 Task: Find connections with filter location Manjhanpur with filter topic #lawenforcementwith filter profile language German with filter current company PNC Infratech Ltd. with filter school Tata STRIVE with filter industry Retail Art Dealers with filter service category Life Insurance with filter keywords title Barista
Action: Mouse moved to (523, 73)
Screenshot: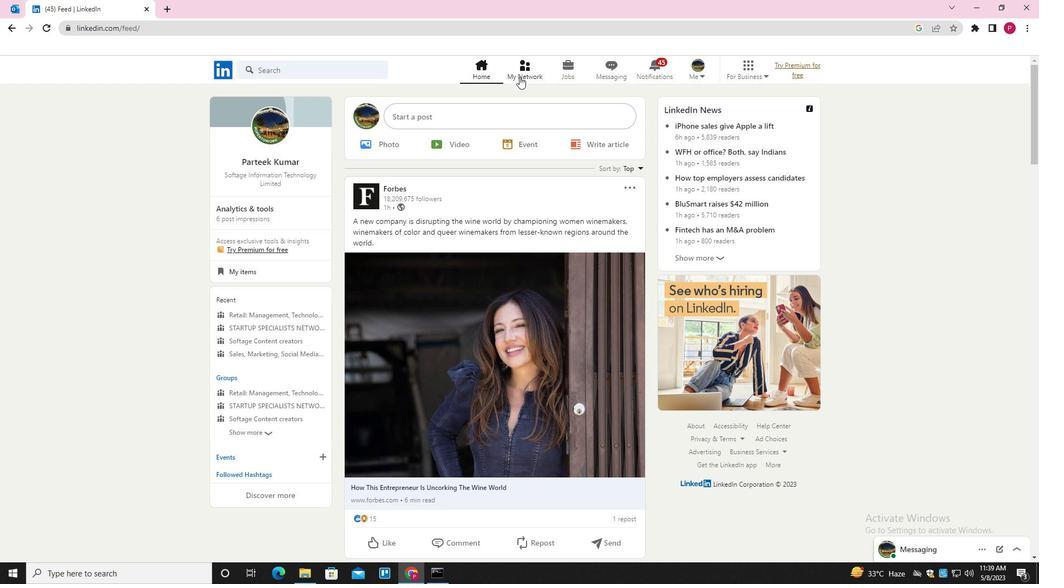 
Action: Mouse pressed left at (523, 73)
Screenshot: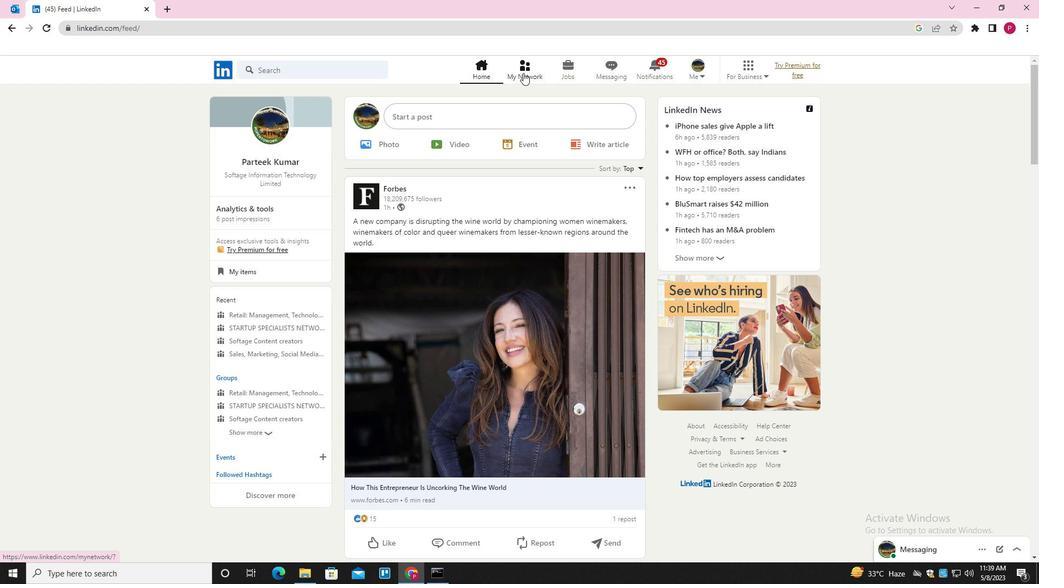 
Action: Mouse moved to (336, 130)
Screenshot: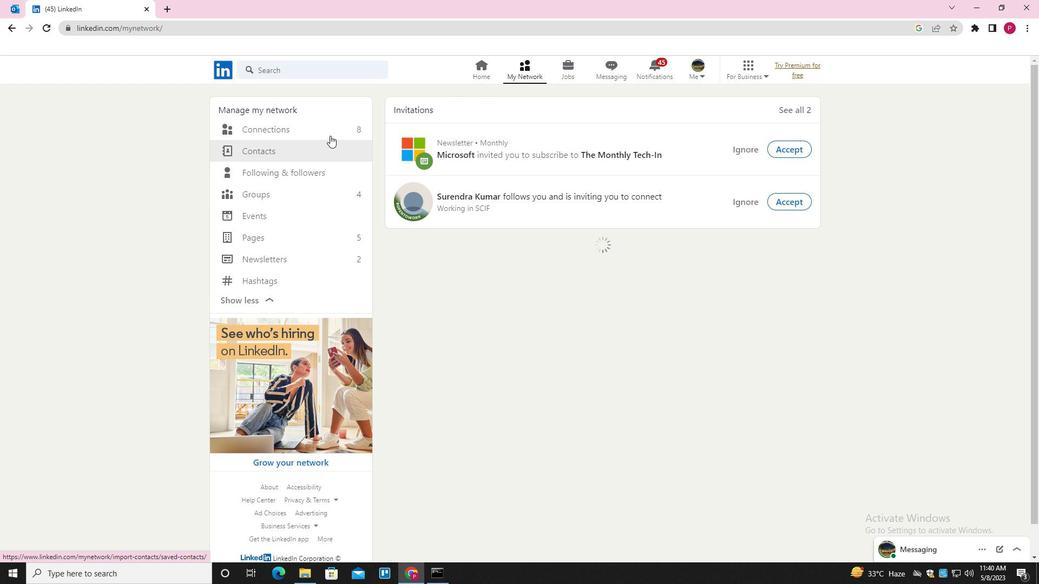 
Action: Mouse pressed left at (336, 130)
Screenshot: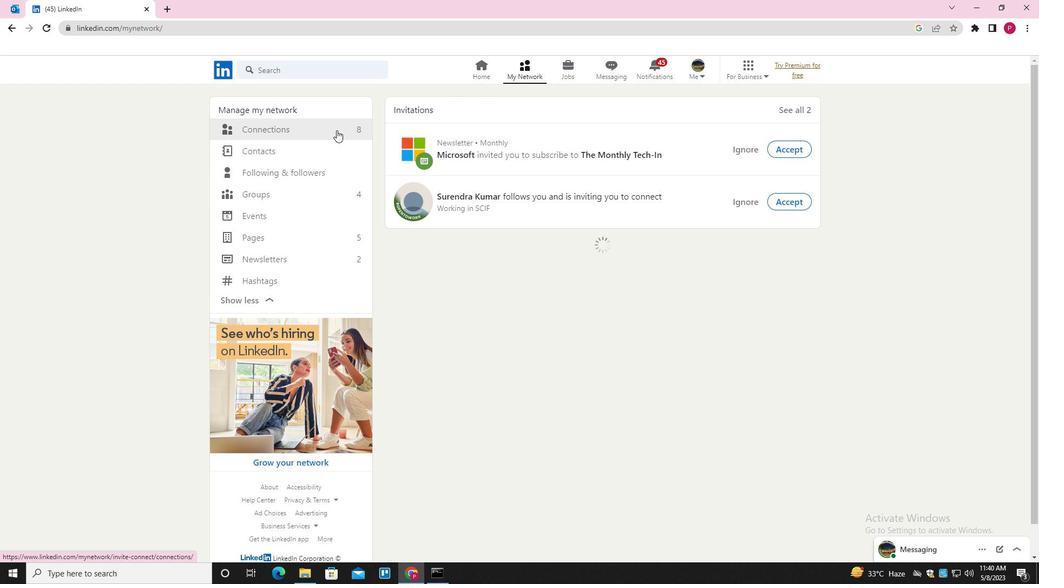 
Action: Mouse moved to (608, 130)
Screenshot: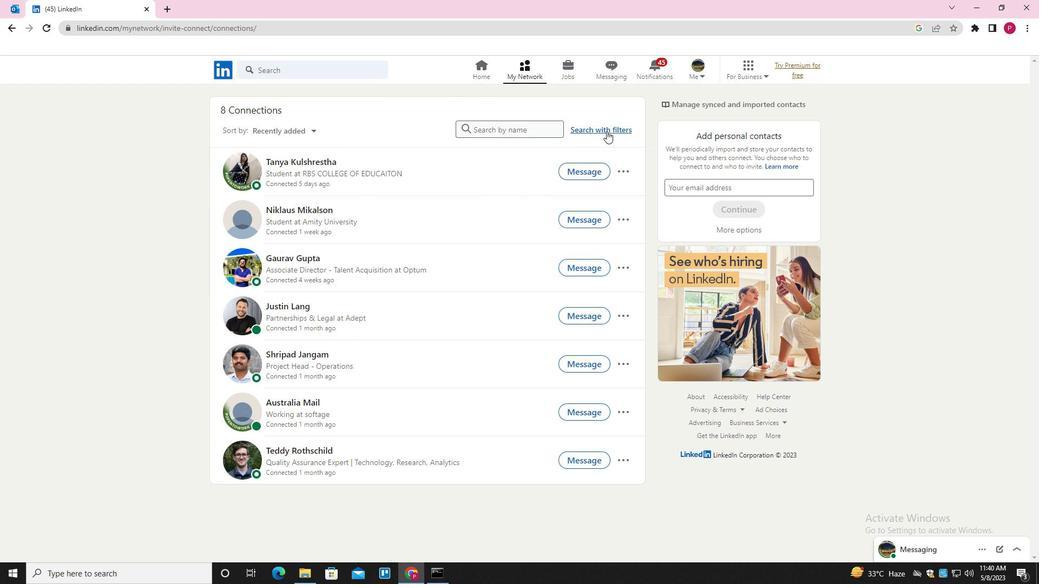 
Action: Mouse pressed left at (608, 130)
Screenshot: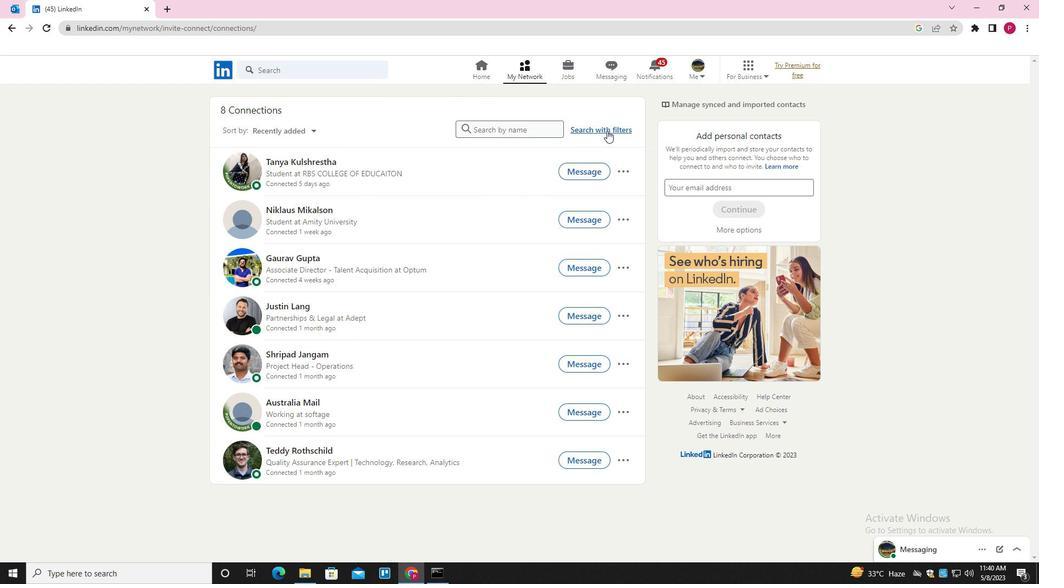 
Action: Mouse moved to (552, 101)
Screenshot: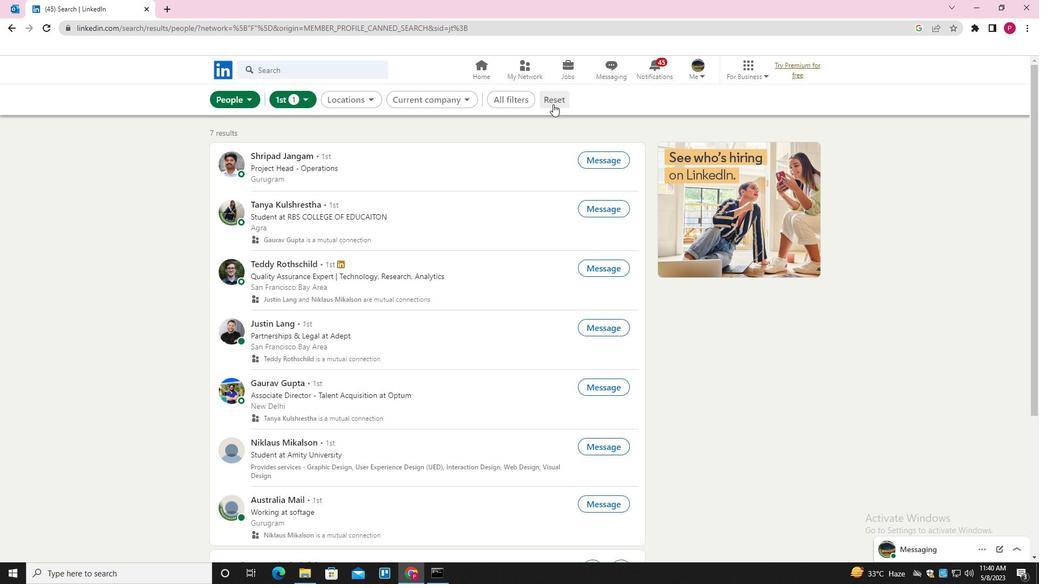 
Action: Mouse pressed left at (552, 101)
Screenshot: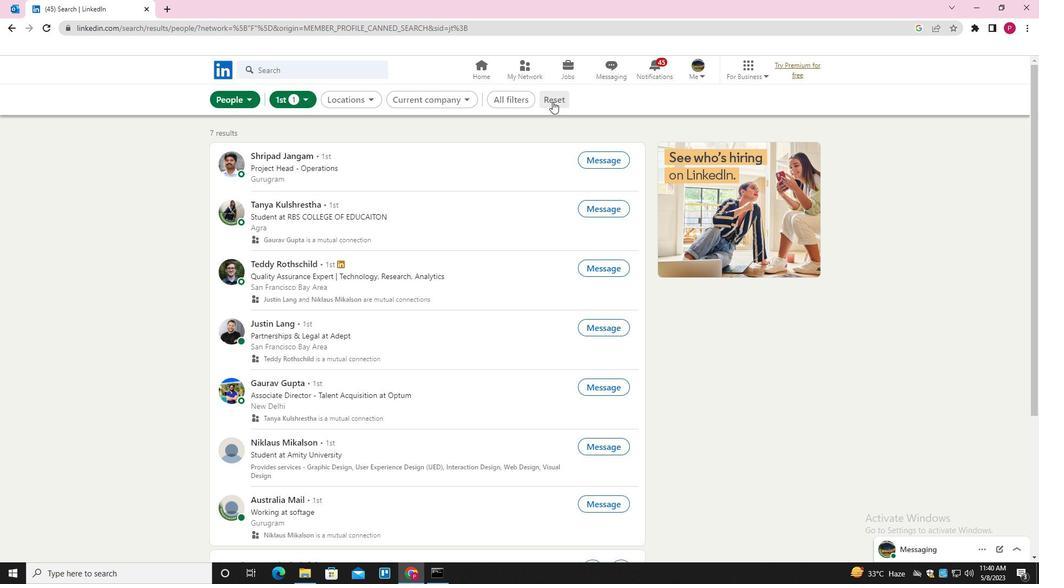 
Action: Mouse moved to (542, 102)
Screenshot: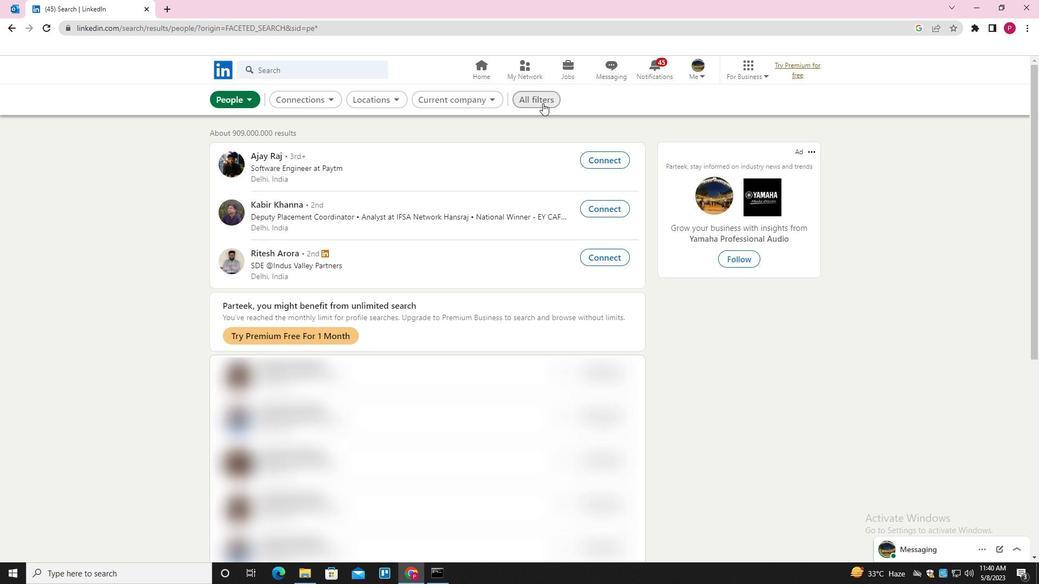
Action: Mouse pressed left at (542, 102)
Screenshot: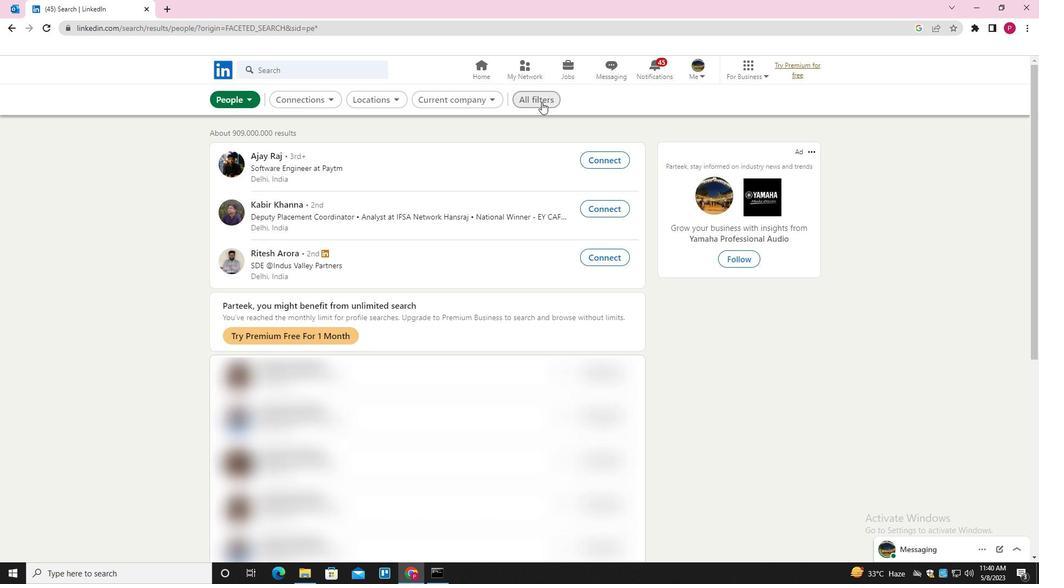 
Action: Mouse moved to (860, 233)
Screenshot: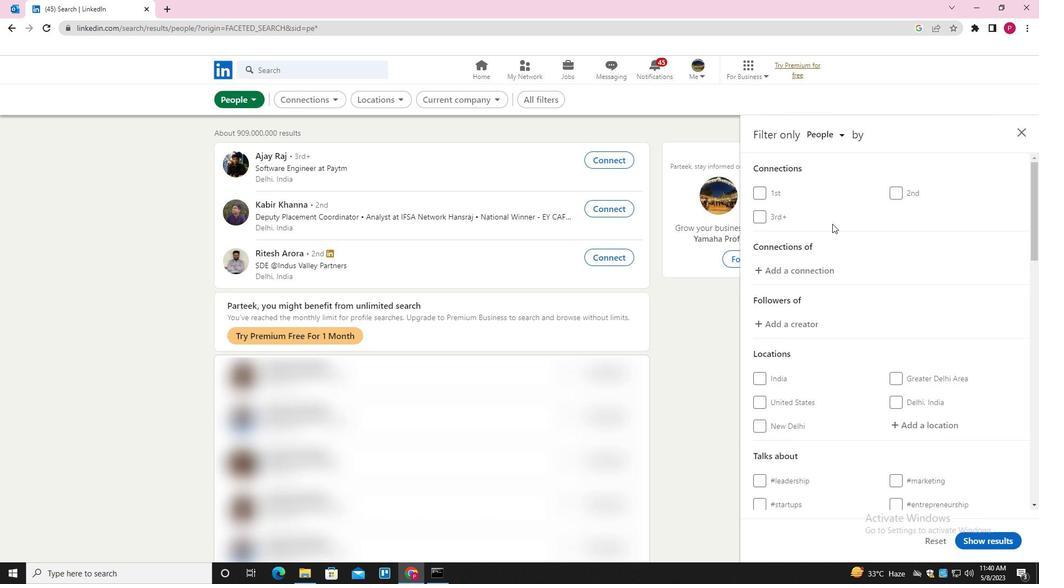 
Action: Mouse scrolled (860, 233) with delta (0, 0)
Screenshot: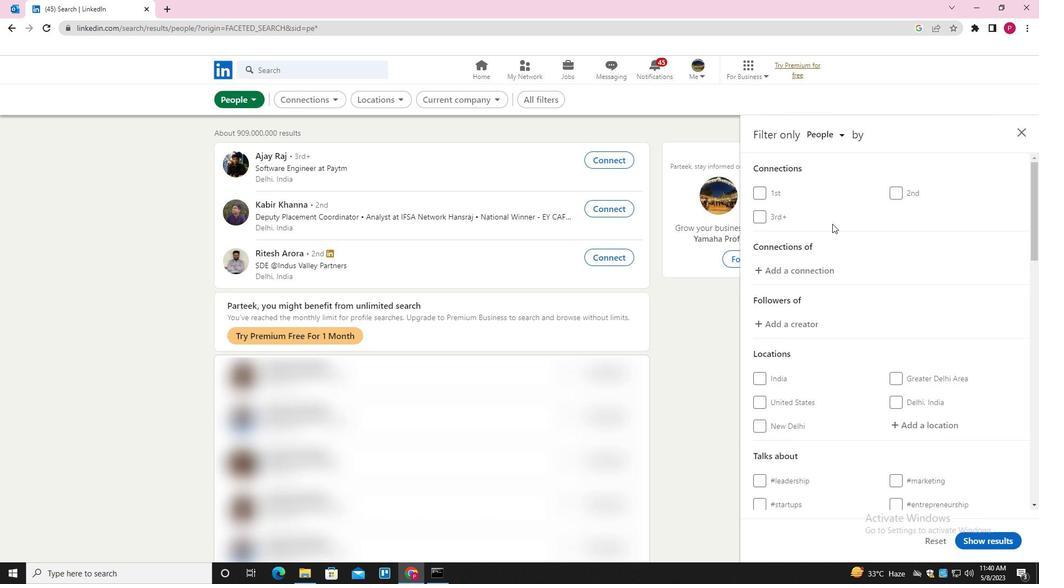 
Action: Mouse moved to (861, 233)
Screenshot: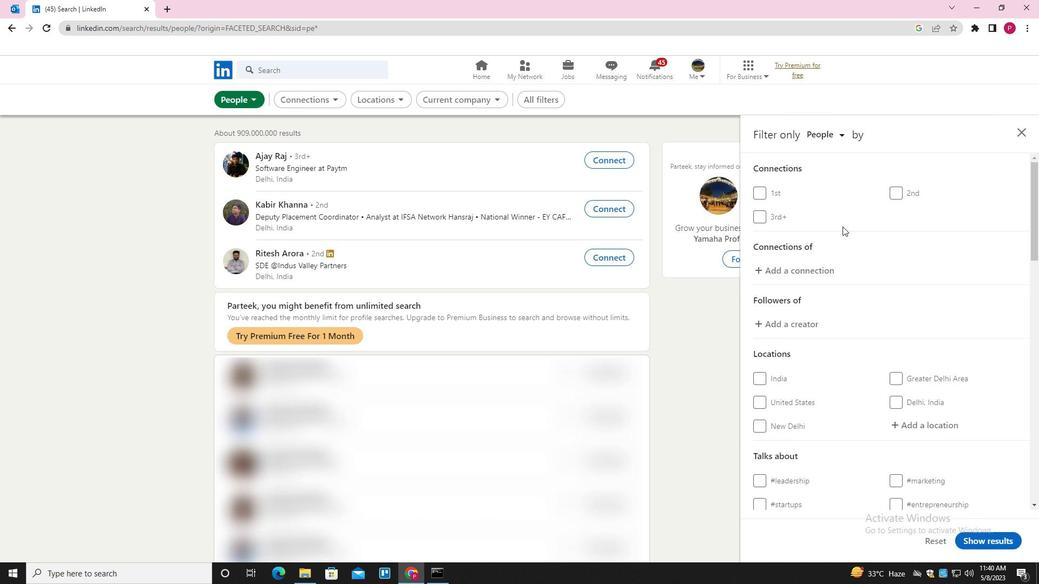 
Action: Mouse scrolled (861, 233) with delta (0, 0)
Screenshot: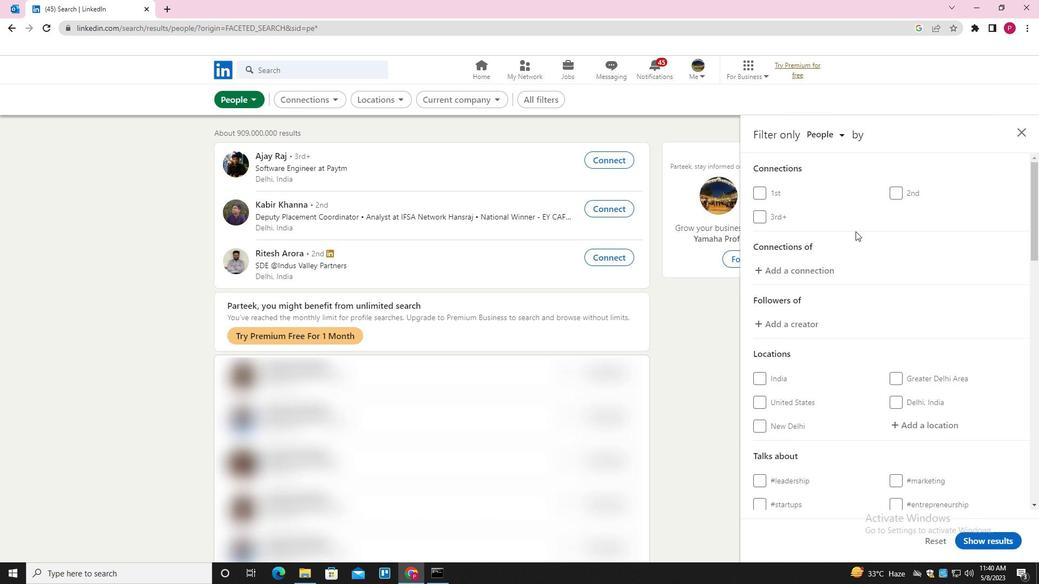 
Action: Mouse moved to (935, 315)
Screenshot: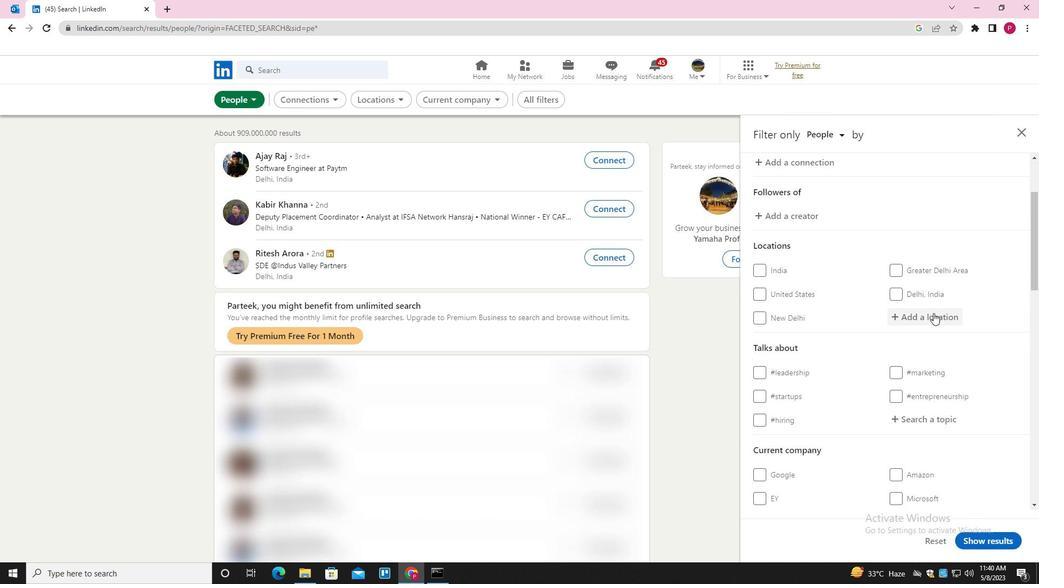 
Action: Mouse pressed left at (935, 315)
Screenshot: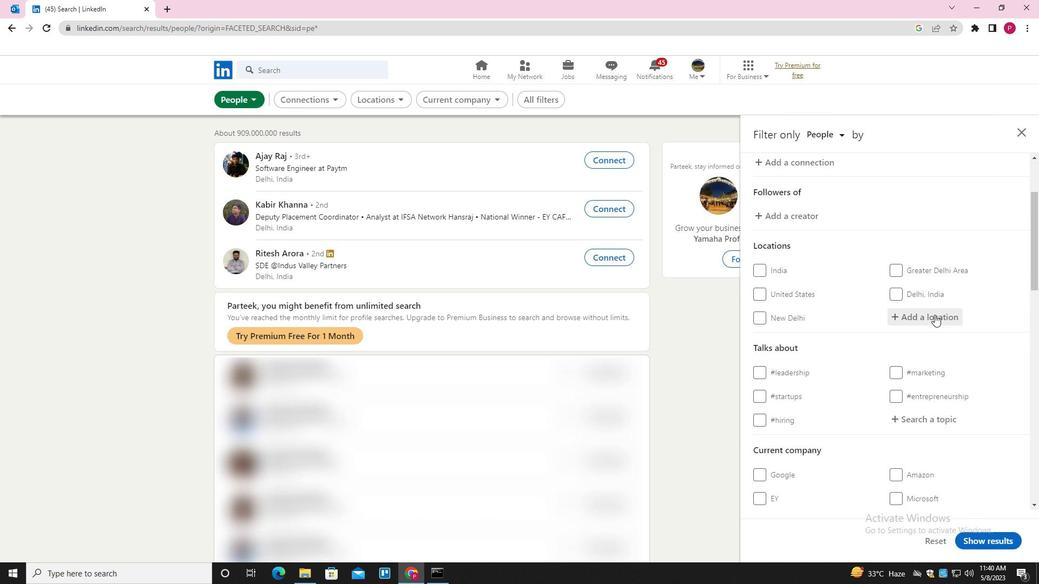 
Action: Key pressed <Key.shift>M
Screenshot: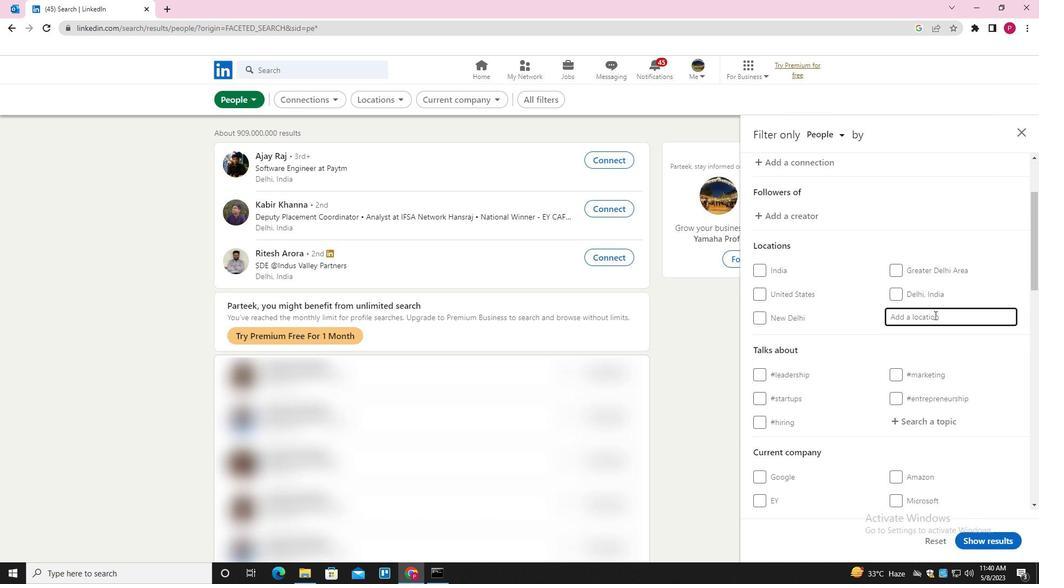 
Action: Mouse moved to (895, 341)
Screenshot: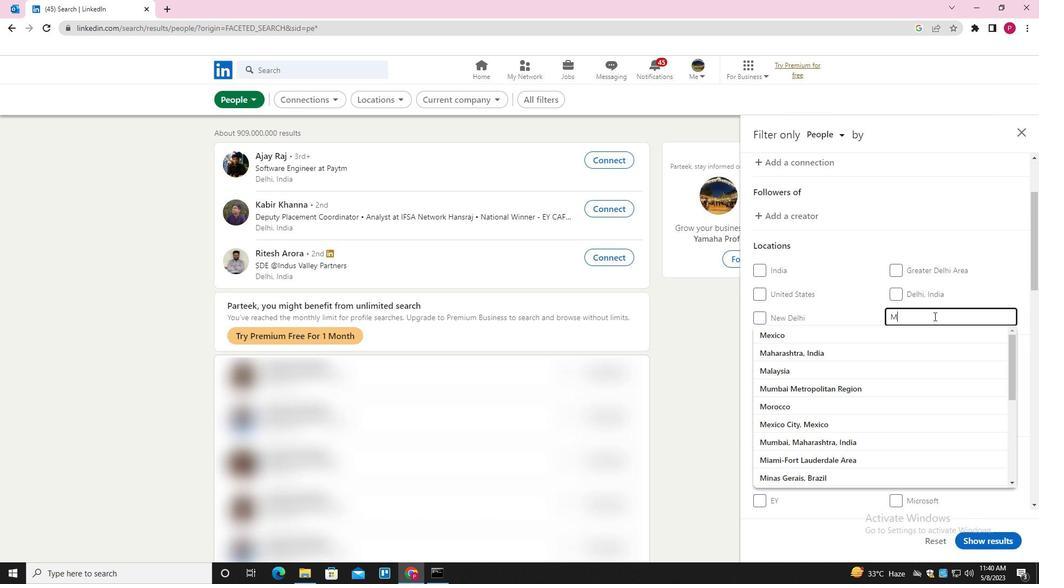 
Action: Key pressed ANJHANPUR<Key.down><Key.enter>
Screenshot: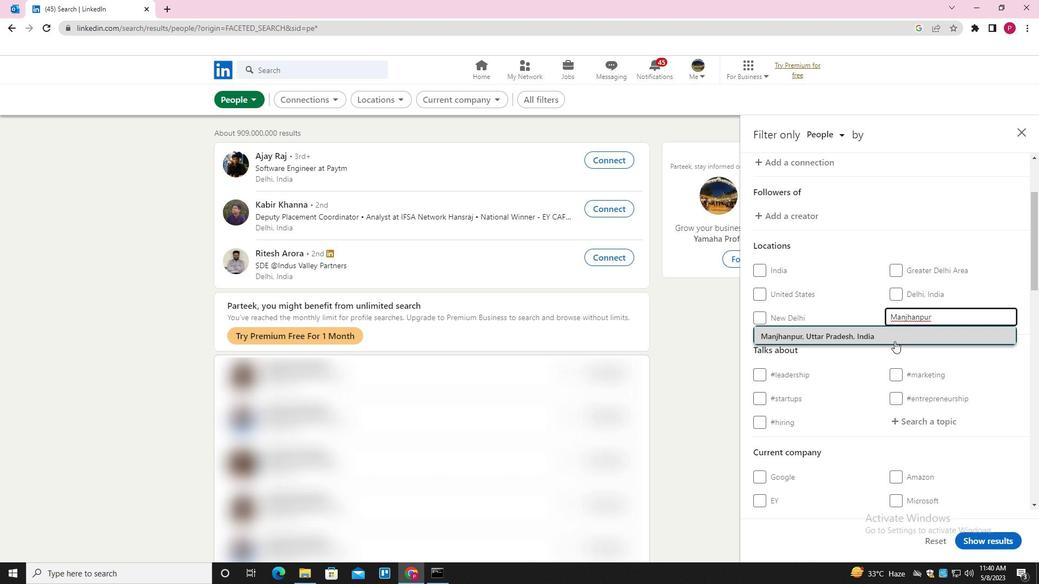 
Action: Mouse moved to (859, 364)
Screenshot: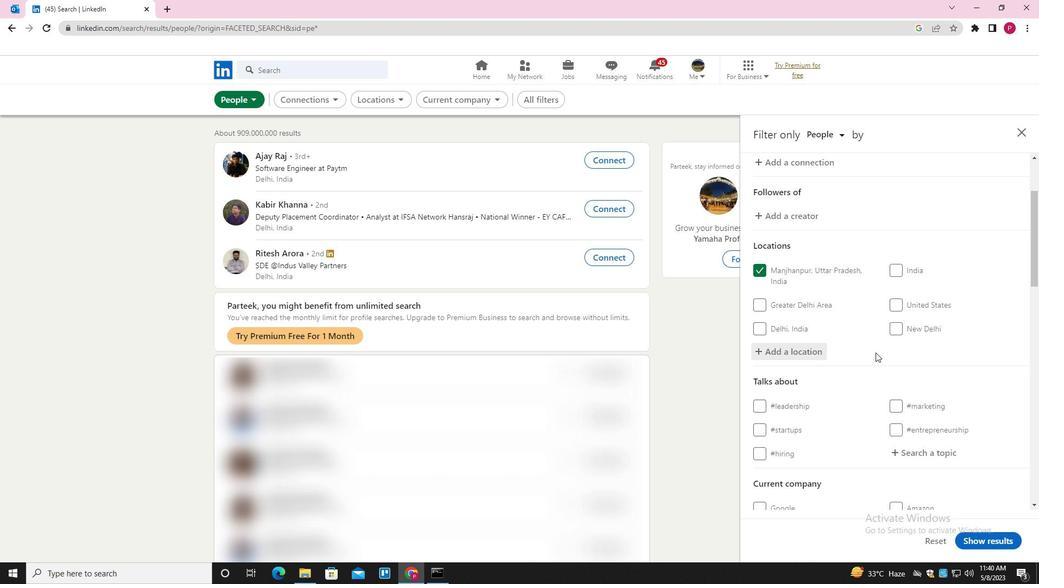
Action: Mouse scrolled (859, 363) with delta (0, 0)
Screenshot: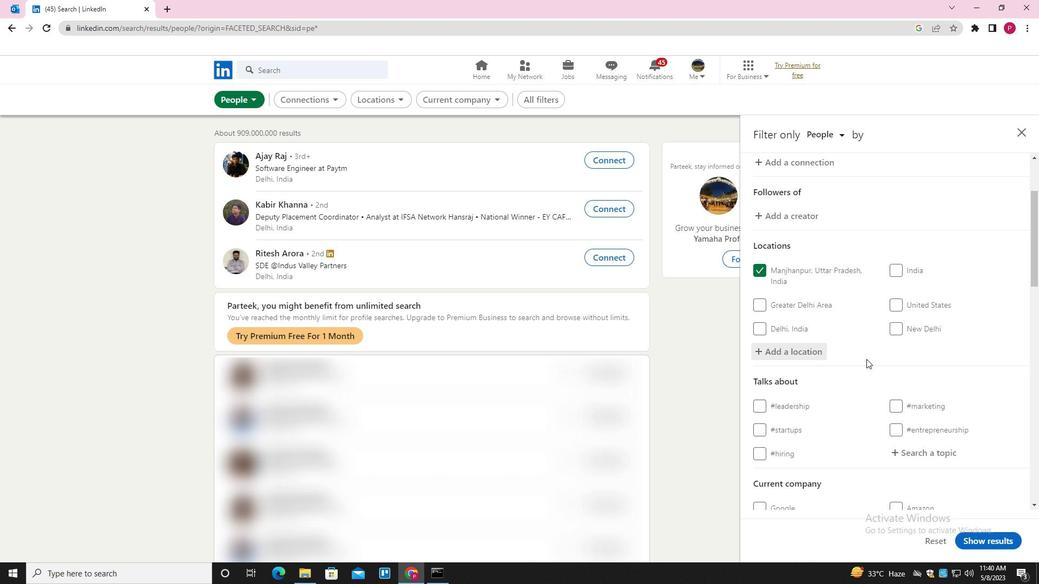 
Action: Mouse scrolled (859, 363) with delta (0, 0)
Screenshot: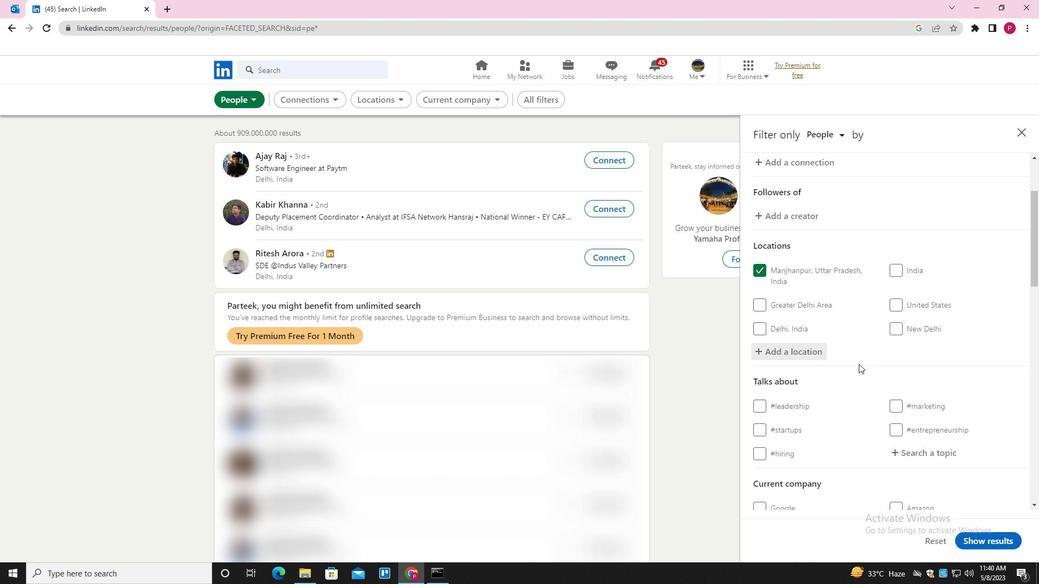 
Action: Mouse scrolled (859, 363) with delta (0, 0)
Screenshot: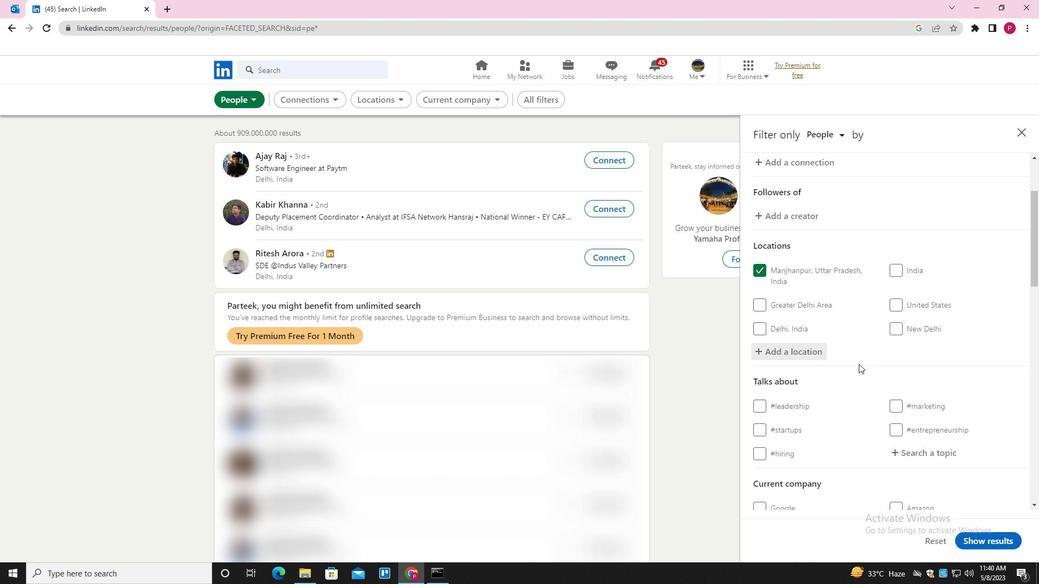 
Action: Mouse moved to (914, 293)
Screenshot: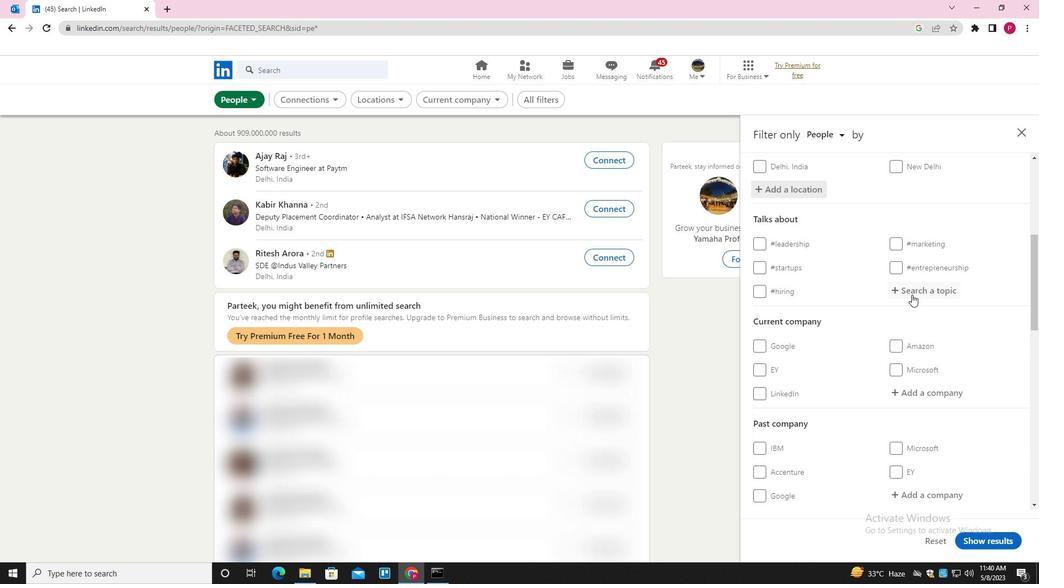 
Action: Mouse pressed left at (914, 293)
Screenshot: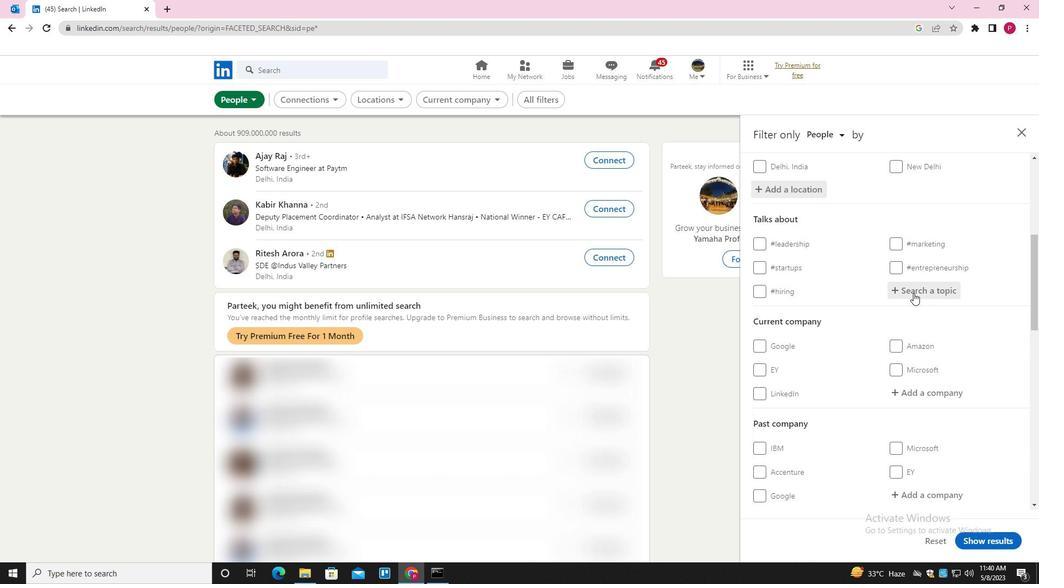 
Action: Mouse moved to (888, 310)
Screenshot: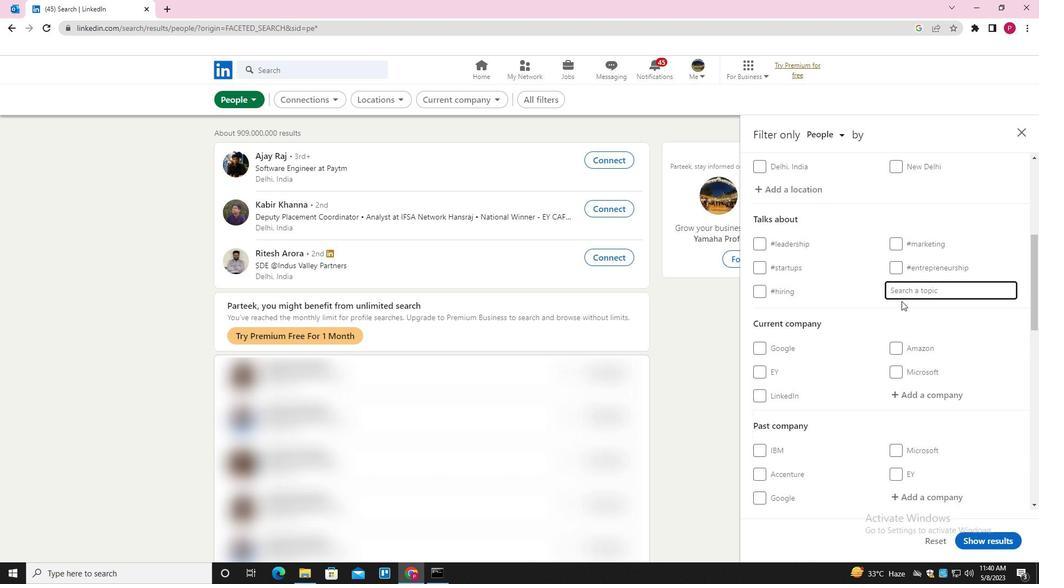 
Action: Key pressed LAWENFORCEMENT<Key.down><Key.enter>
Screenshot: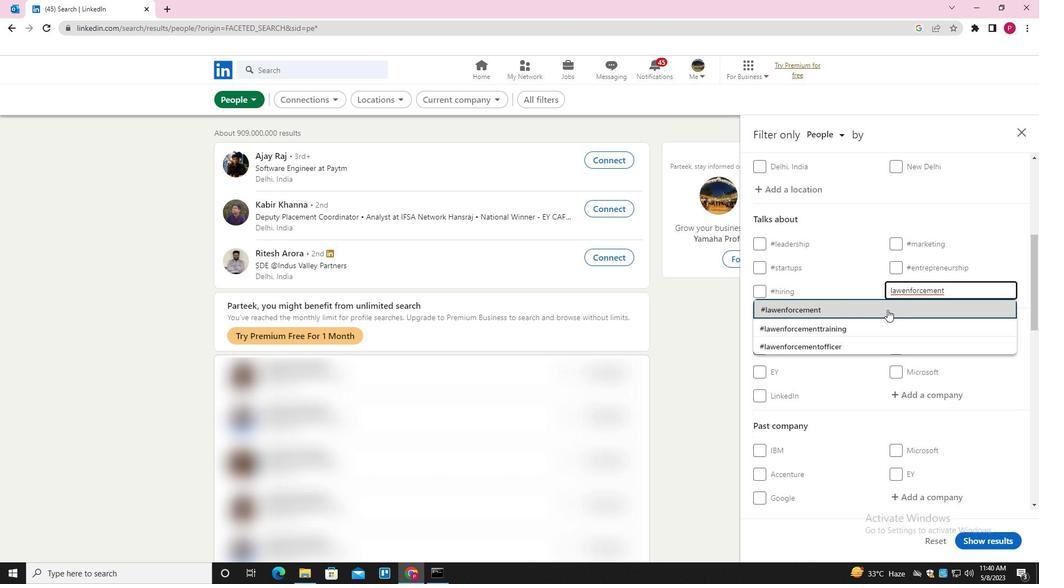 
Action: Mouse moved to (805, 362)
Screenshot: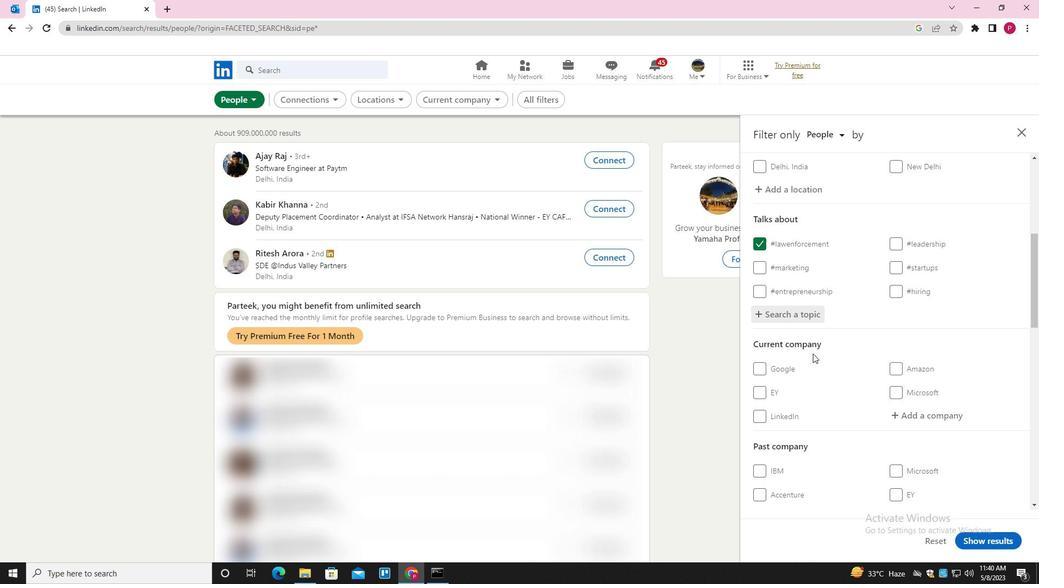 
Action: Mouse scrolled (805, 361) with delta (0, 0)
Screenshot: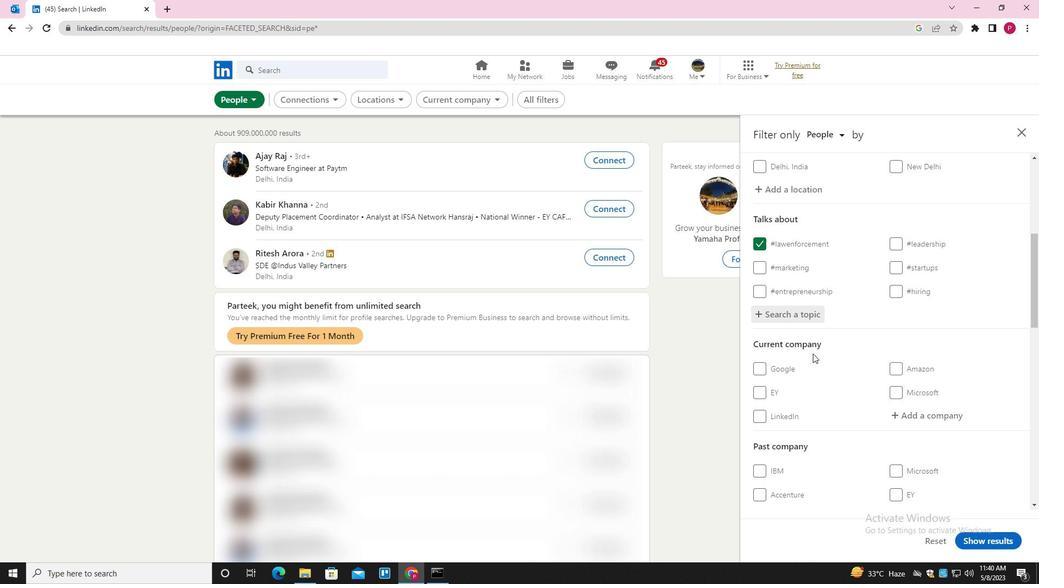 
Action: Mouse scrolled (805, 361) with delta (0, 0)
Screenshot: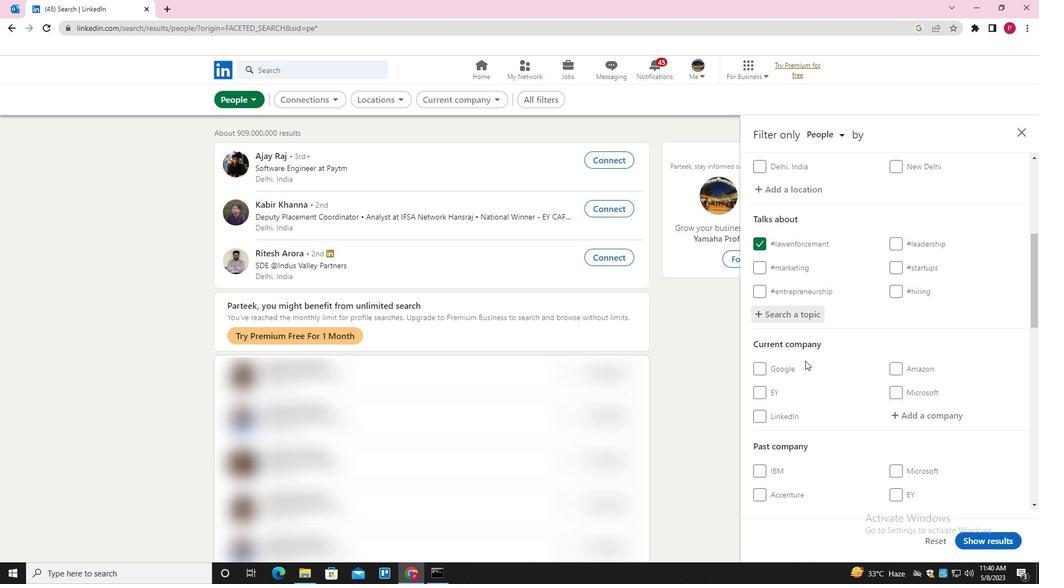 
Action: Mouse scrolled (805, 361) with delta (0, 0)
Screenshot: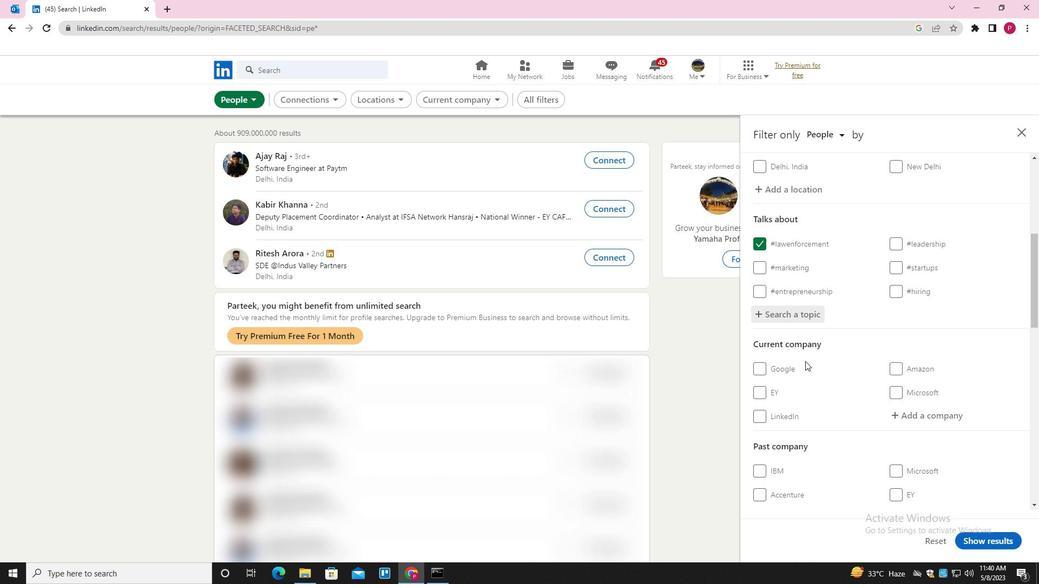 
Action: Mouse scrolled (805, 361) with delta (0, 0)
Screenshot: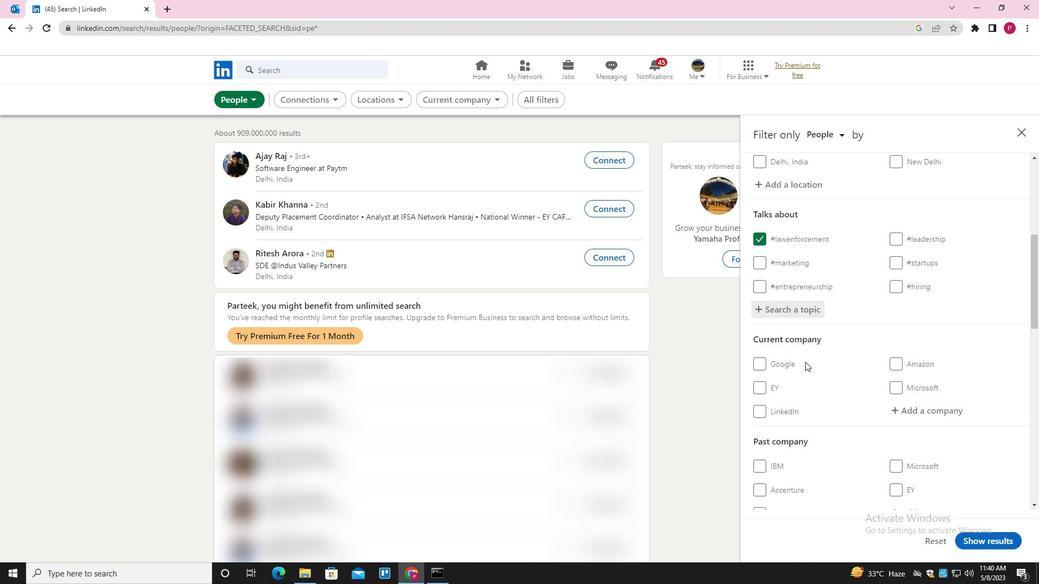 
Action: Mouse scrolled (805, 361) with delta (0, 0)
Screenshot: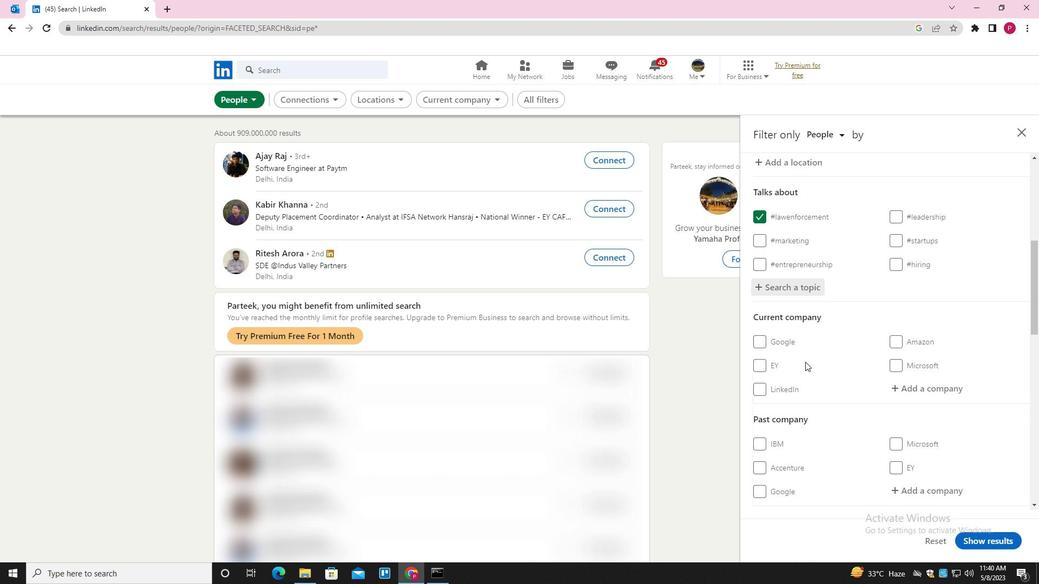 
Action: Mouse moved to (818, 344)
Screenshot: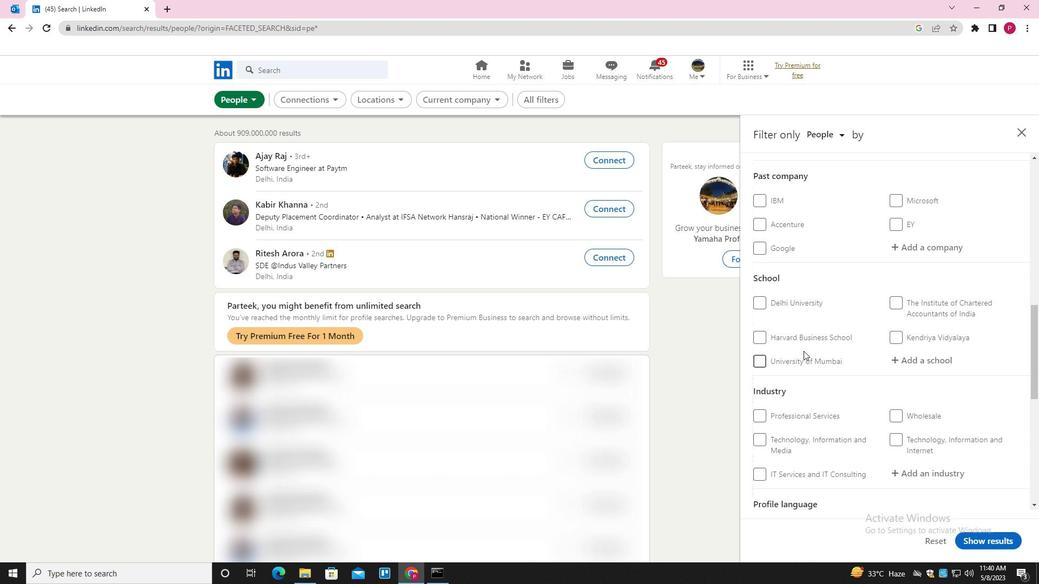 
Action: Mouse scrolled (818, 344) with delta (0, 0)
Screenshot: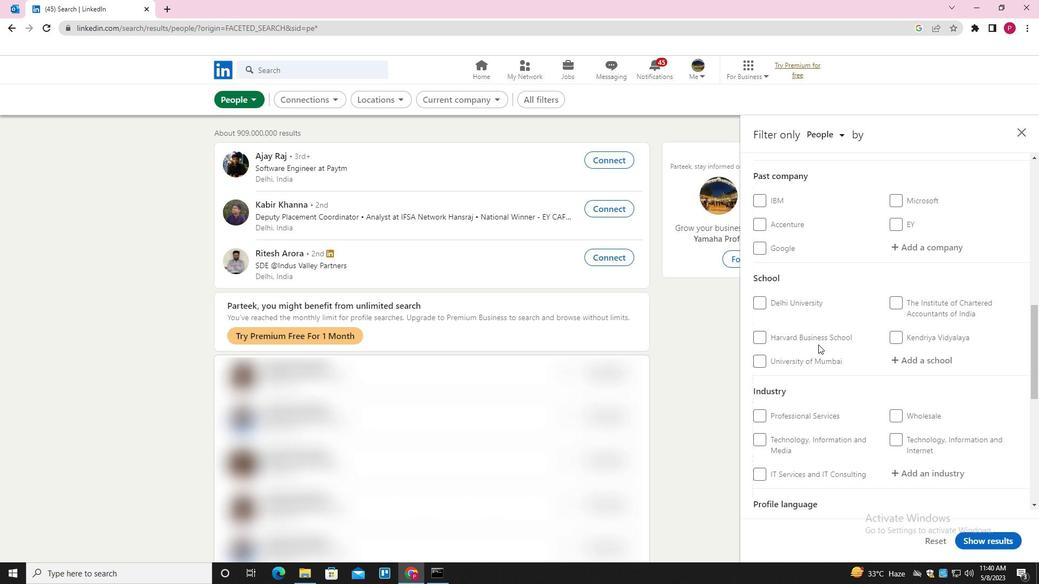 
Action: Mouse scrolled (818, 344) with delta (0, 0)
Screenshot: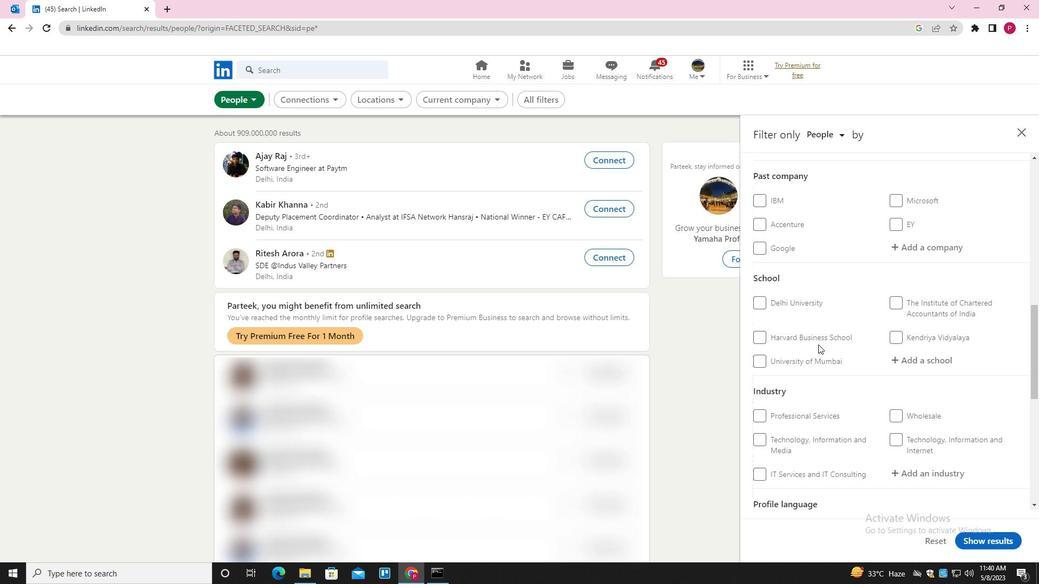 
Action: Mouse scrolled (818, 344) with delta (0, 0)
Screenshot: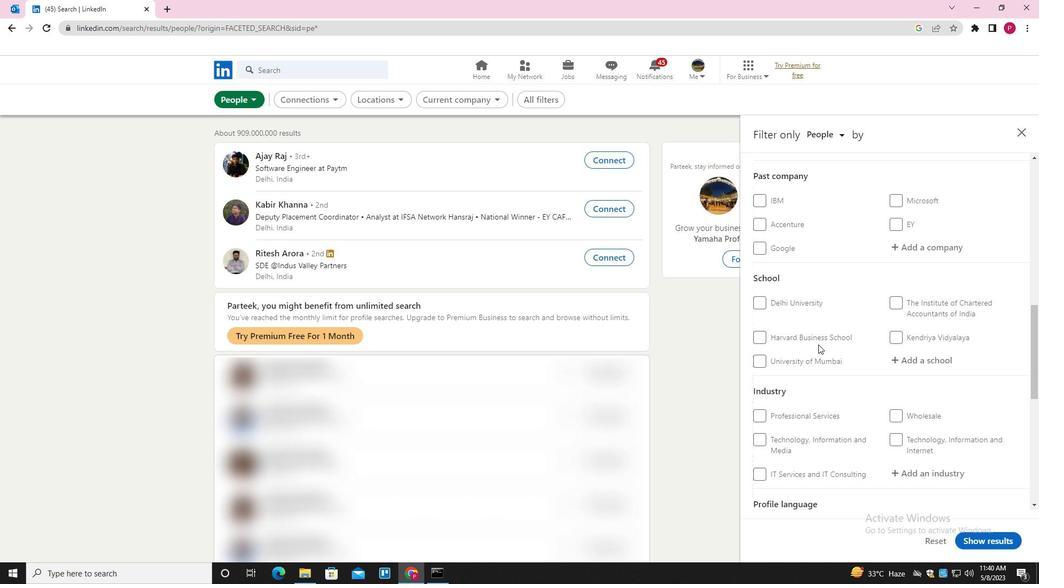 
Action: Mouse scrolled (818, 344) with delta (0, 0)
Screenshot: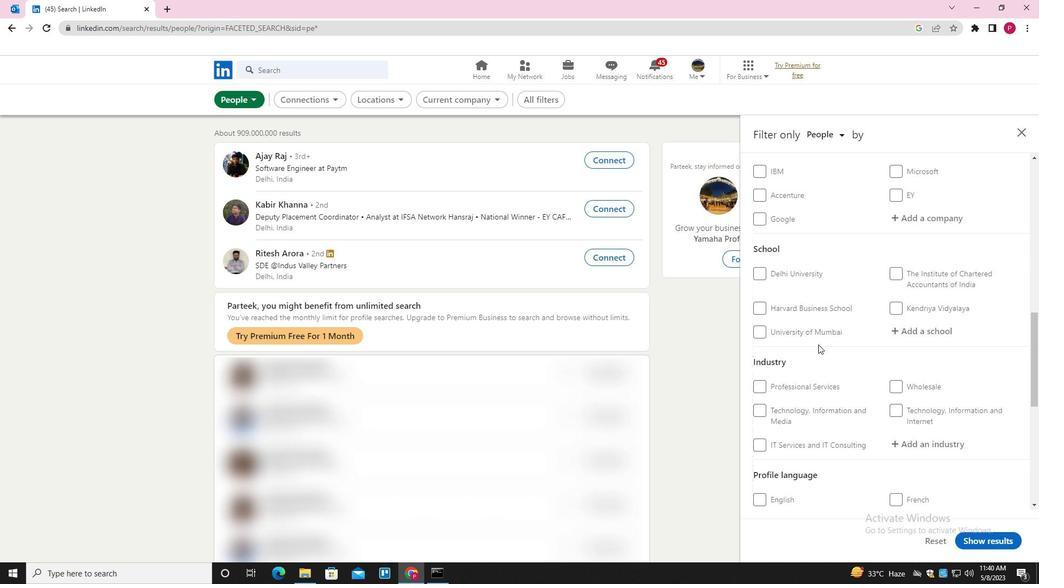 
Action: Mouse scrolled (818, 344) with delta (0, 0)
Screenshot: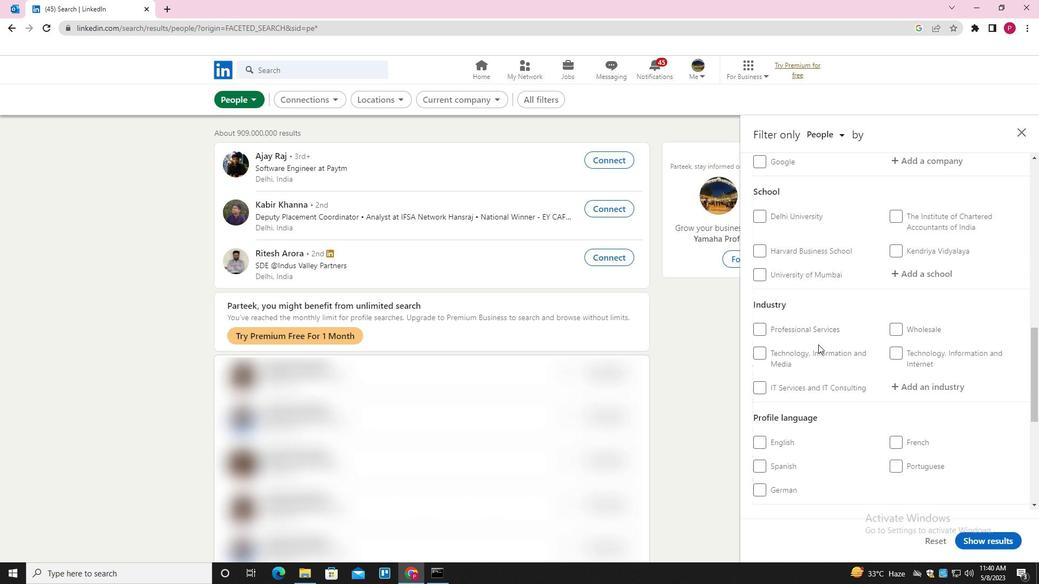 
Action: Mouse moved to (777, 308)
Screenshot: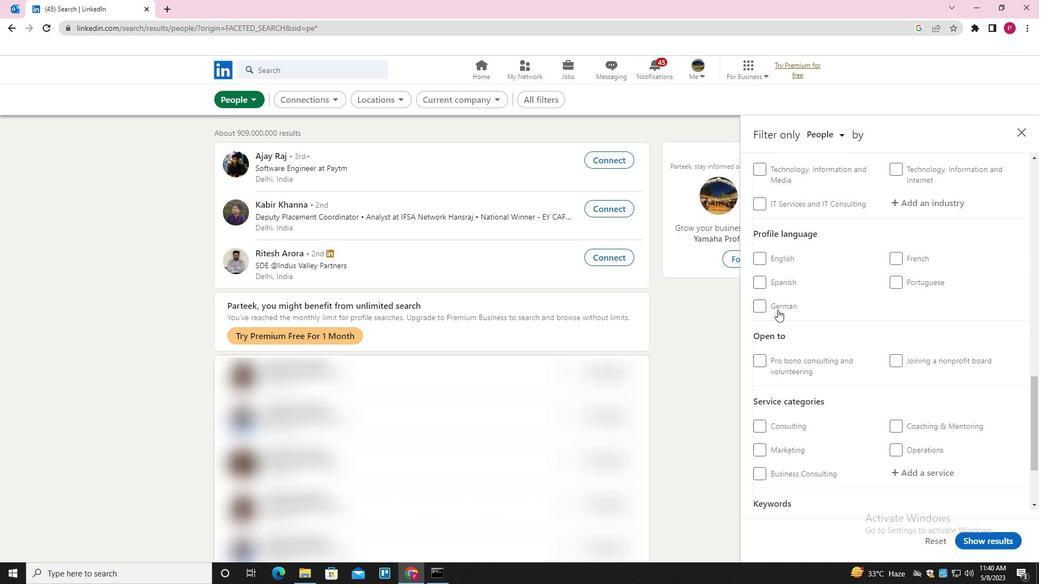 
Action: Mouse pressed left at (777, 308)
Screenshot: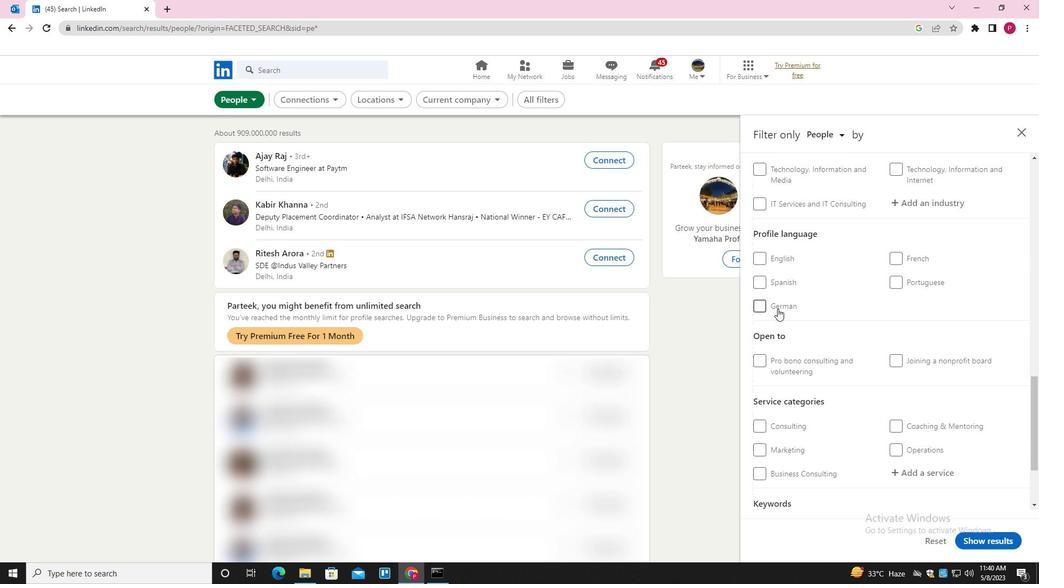 
Action: Mouse moved to (810, 327)
Screenshot: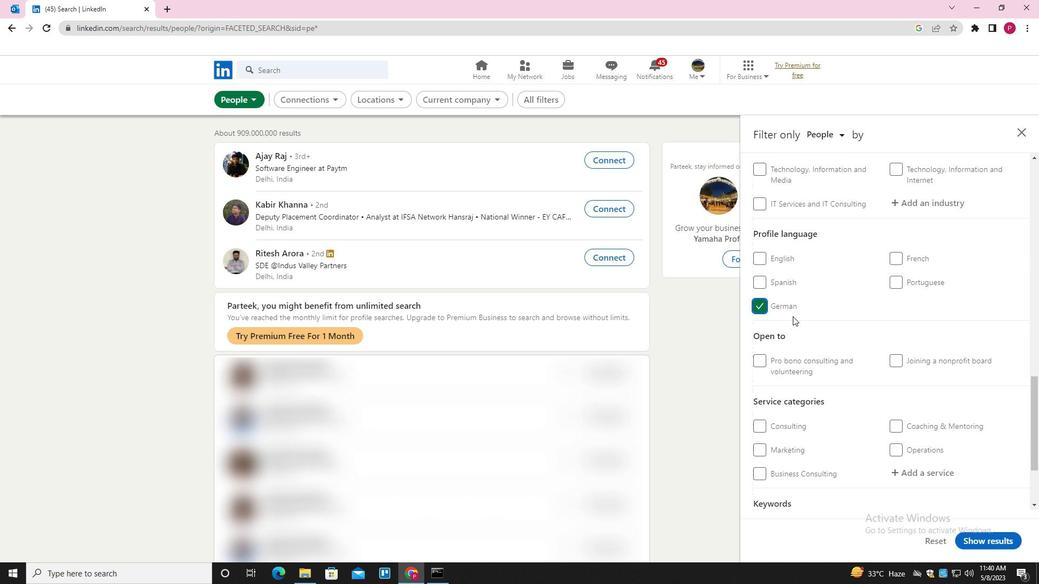 
Action: Mouse scrolled (810, 327) with delta (0, 0)
Screenshot: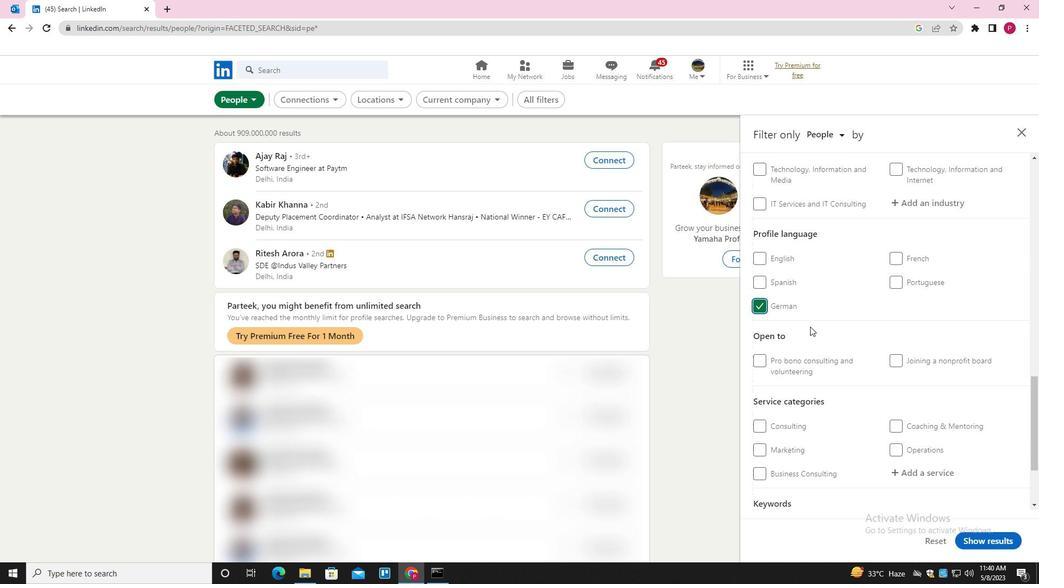 
Action: Mouse scrolled (810, 327) with delta (0, 0)
Screenshot: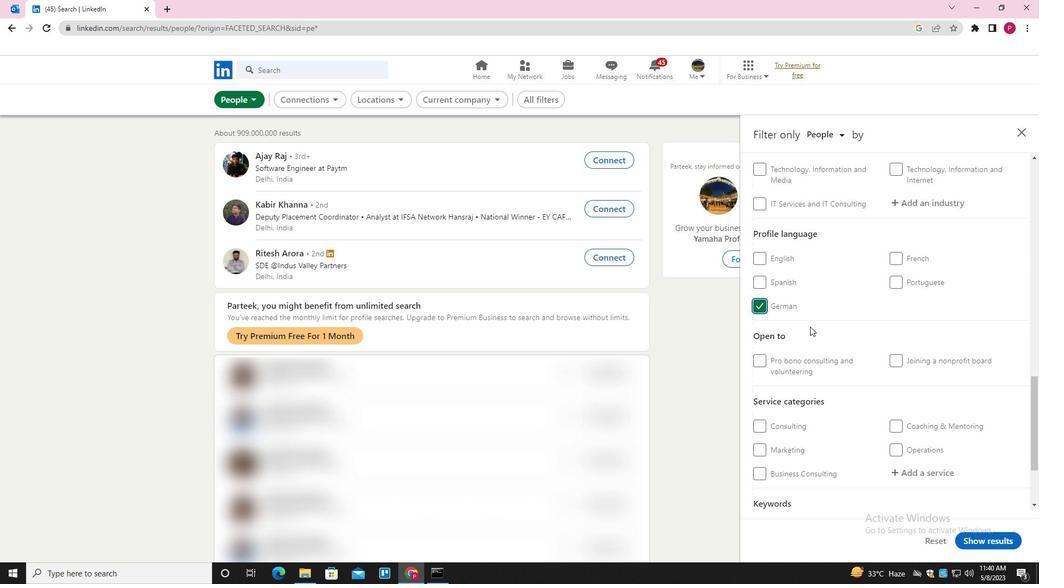 
Action: Mouse scrolled (810, 327) with delta (0, 0)
Screenshot: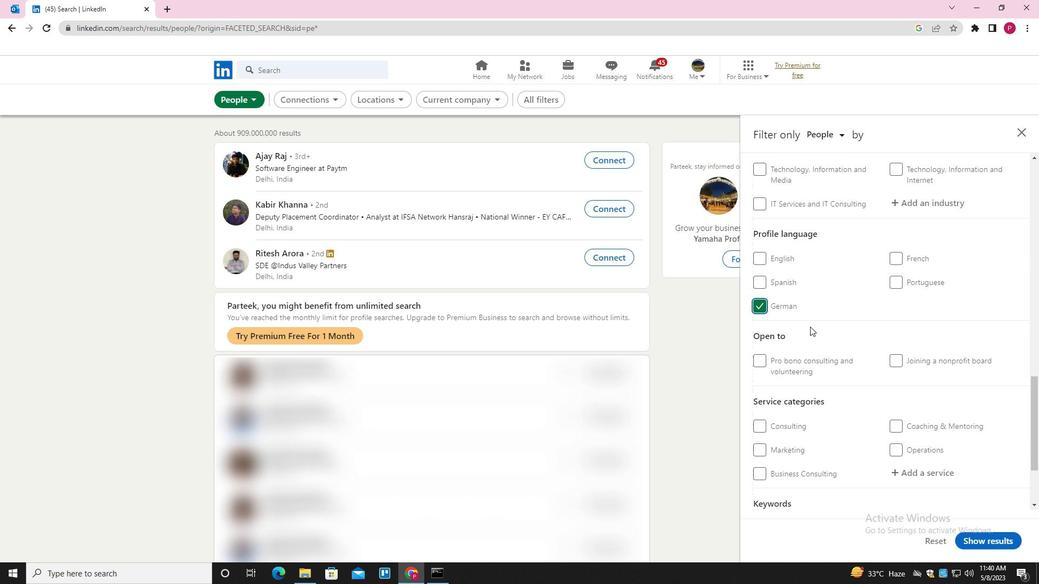 
Action: Mouse scrolled (810, 327) with delta (0, 0)
Screenshot: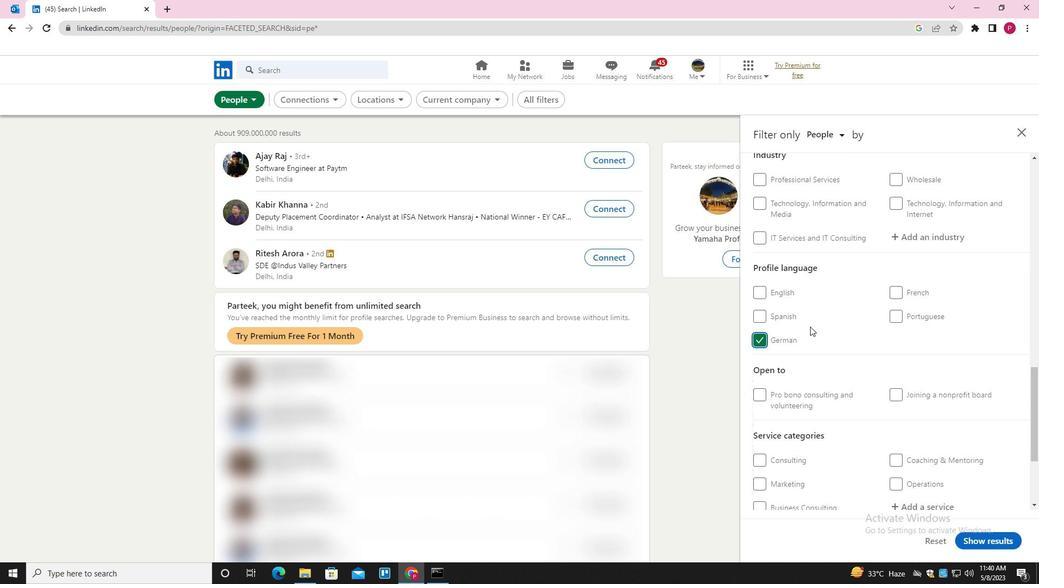 
Action: Mouse scrolled (810, 327) with delta (0, 0)
Screenshot: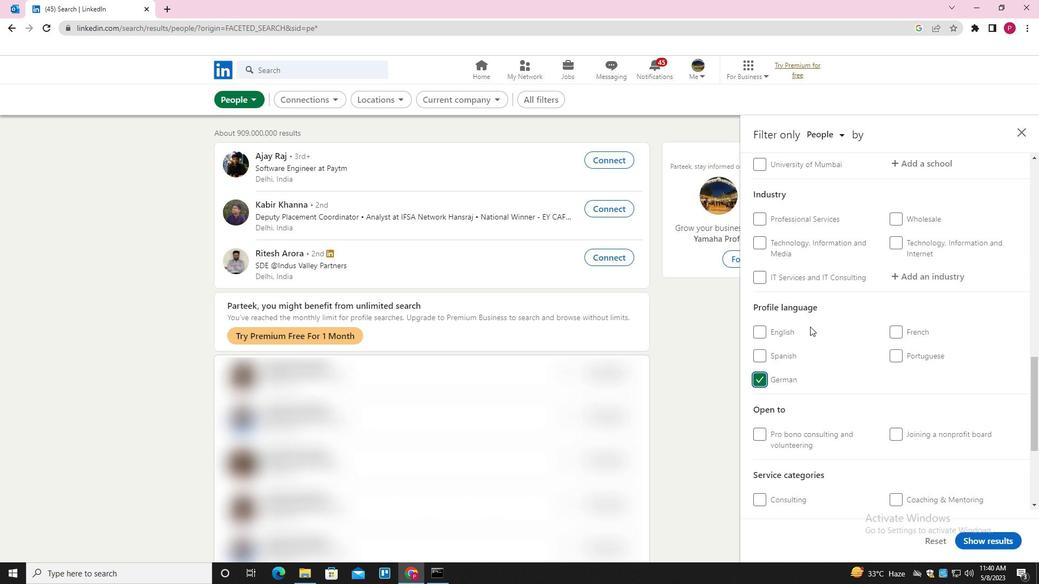 
Action: Mouse scrolled (810, 327) with delta (0, 0)
Screenshot: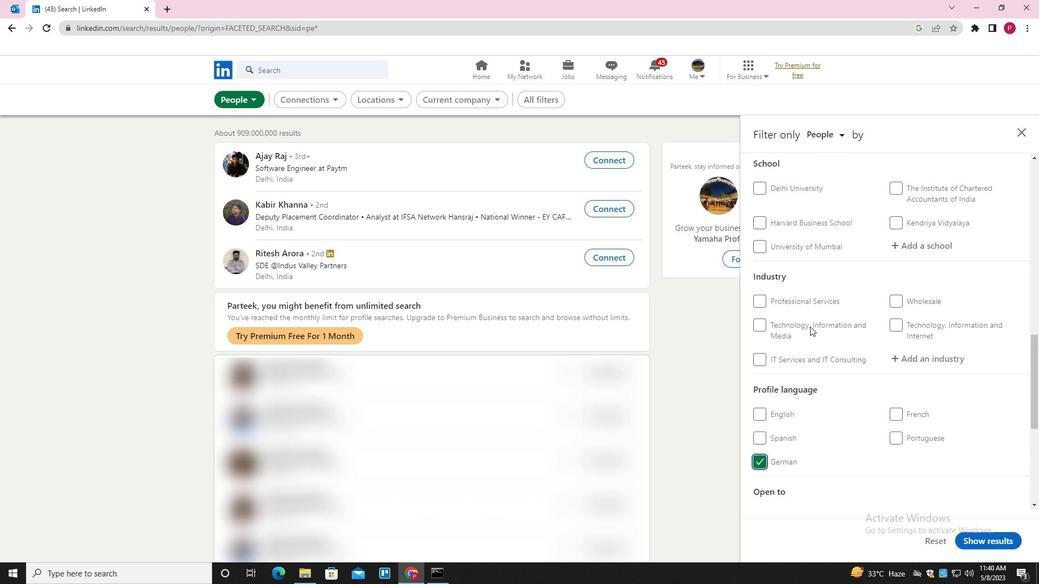 
Action: Mouse scrolled (810, 327) with delta (0, 0)
Screenshot: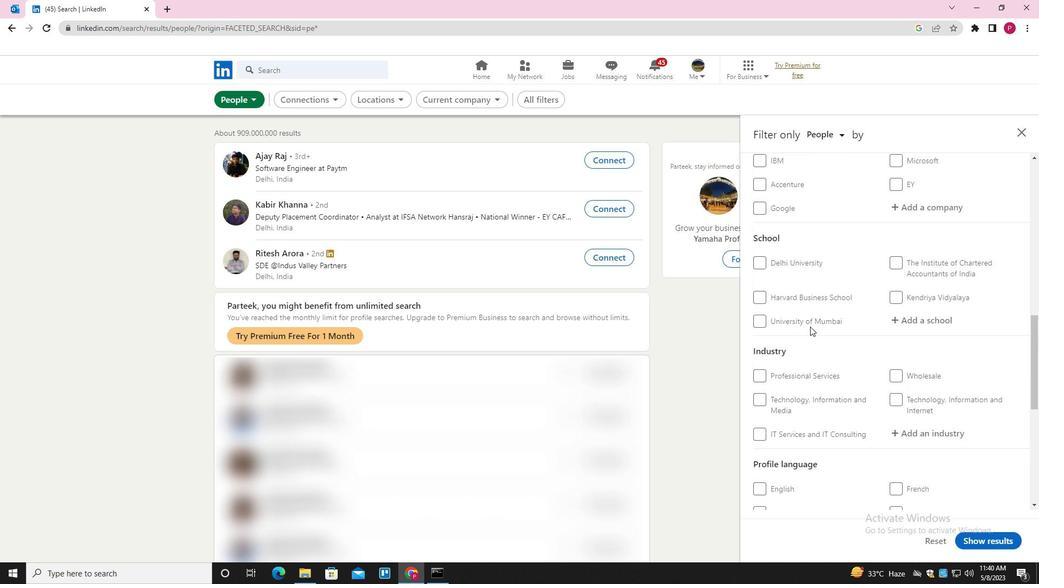 
Action: Mouse moved to (903, 256)
Screenshot: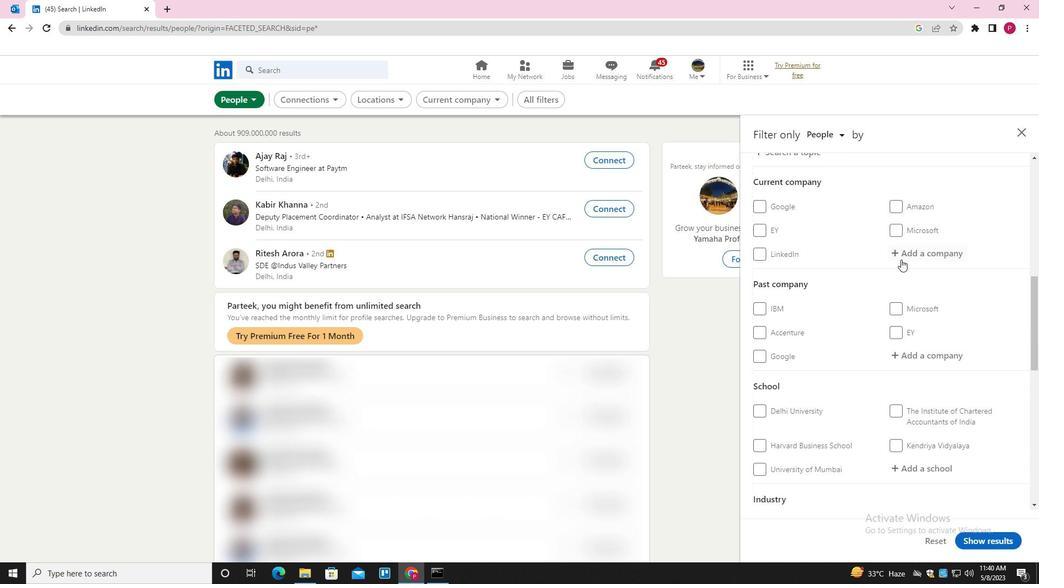 
Action: Mouse pressed left at (903, 256)
Screenshot: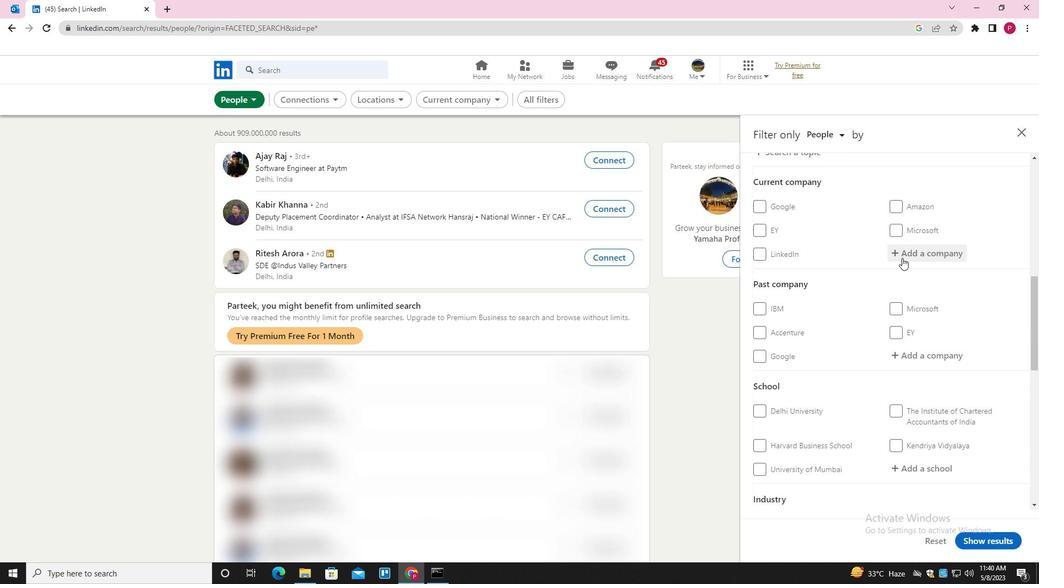 
Action: Mouse moved to (891, 263)
Screenshot: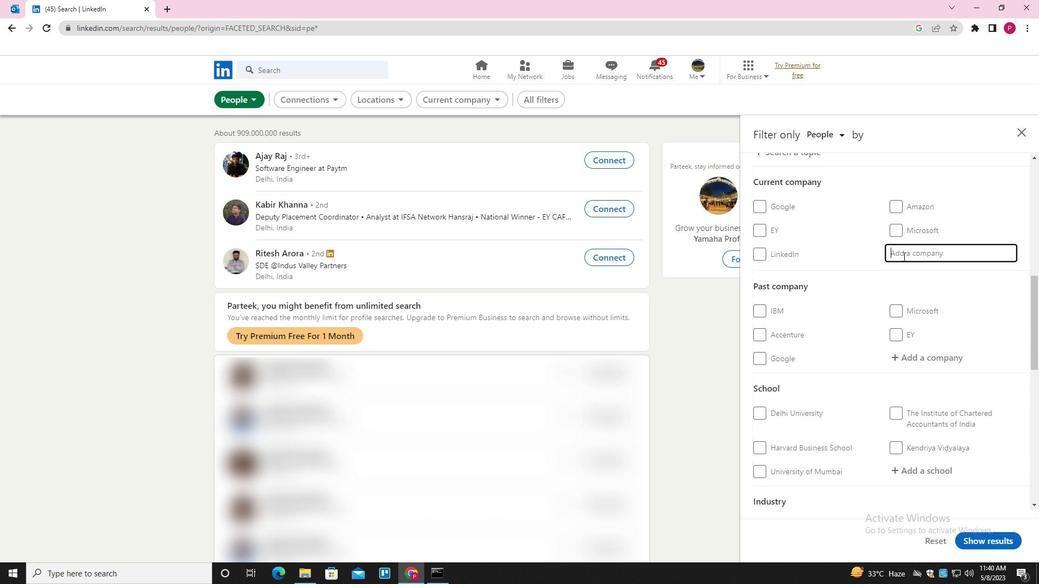 
Action: Key pressed <Key.shift>PNC<Key.space><Key.shift><Key.shift><Key.shift><Key.shift>INFRATECH<Key.space><Key.down><Key.enter>
Screenshot: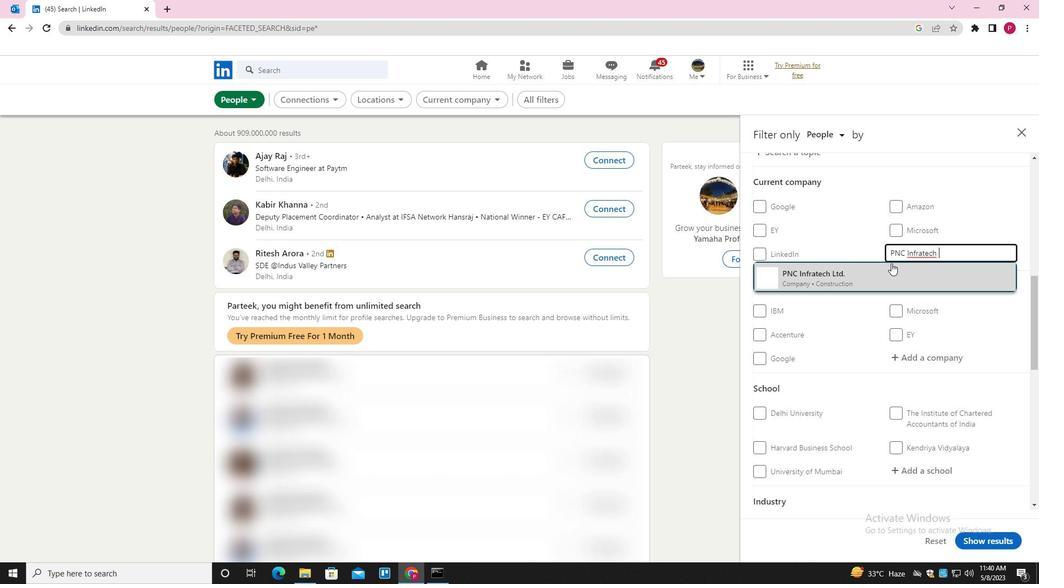 
Action: Mouse moved to (849, 291)
Screenshot: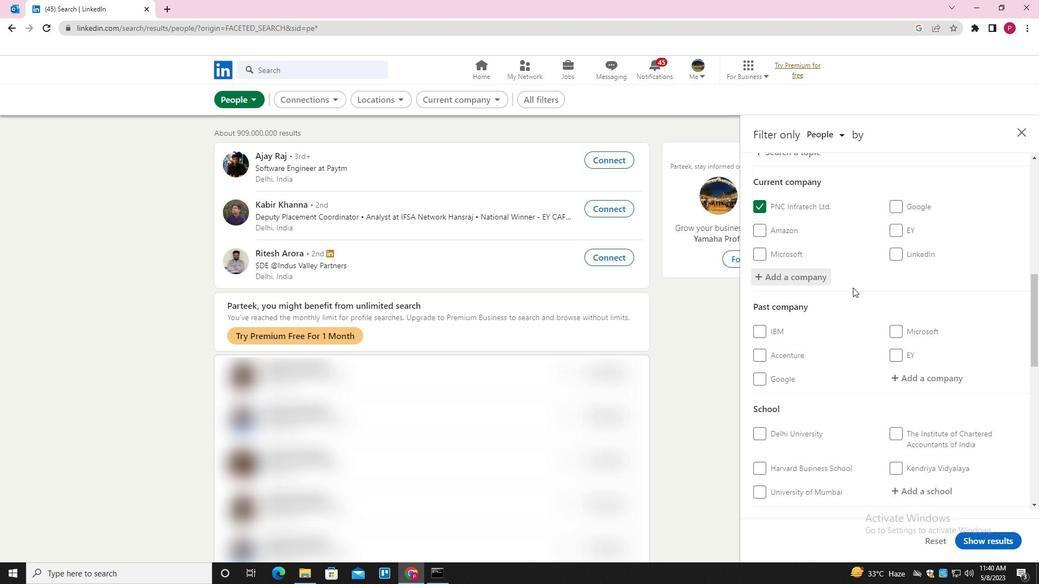 
Action: Mouse scrolled (849, 291) with delta (0, 0)
Screenshot: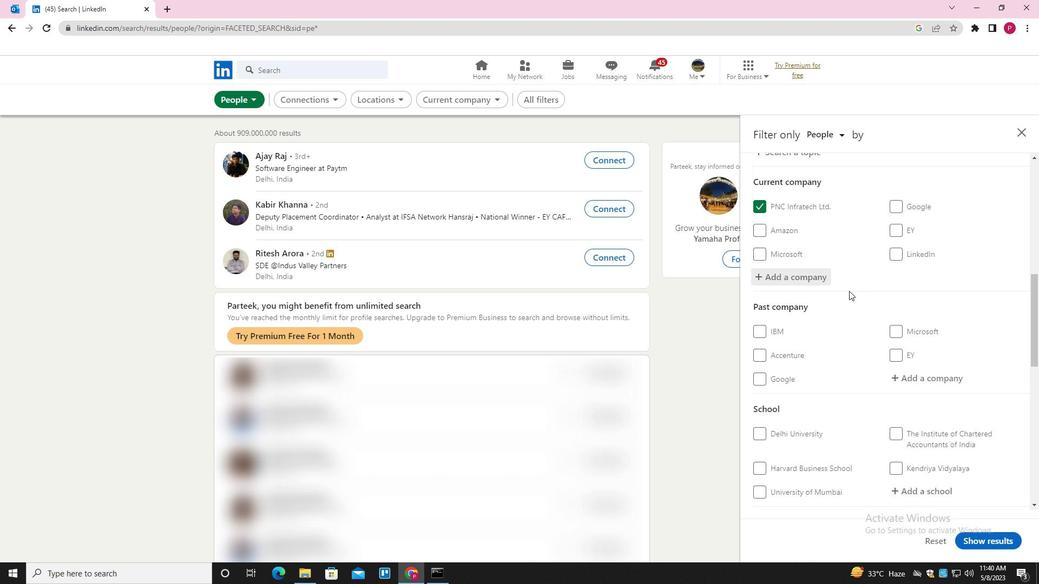 
Action: Mouse moved to (850, 292)
Screenshot: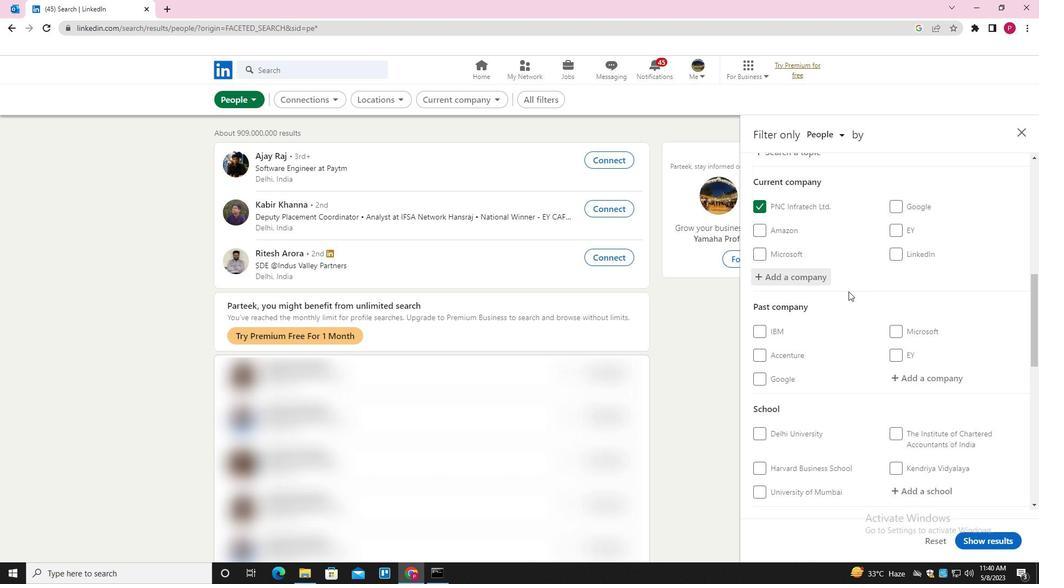 
Action: Mouse scrolled (850, 291) with delta (0, 0)
Screenshot: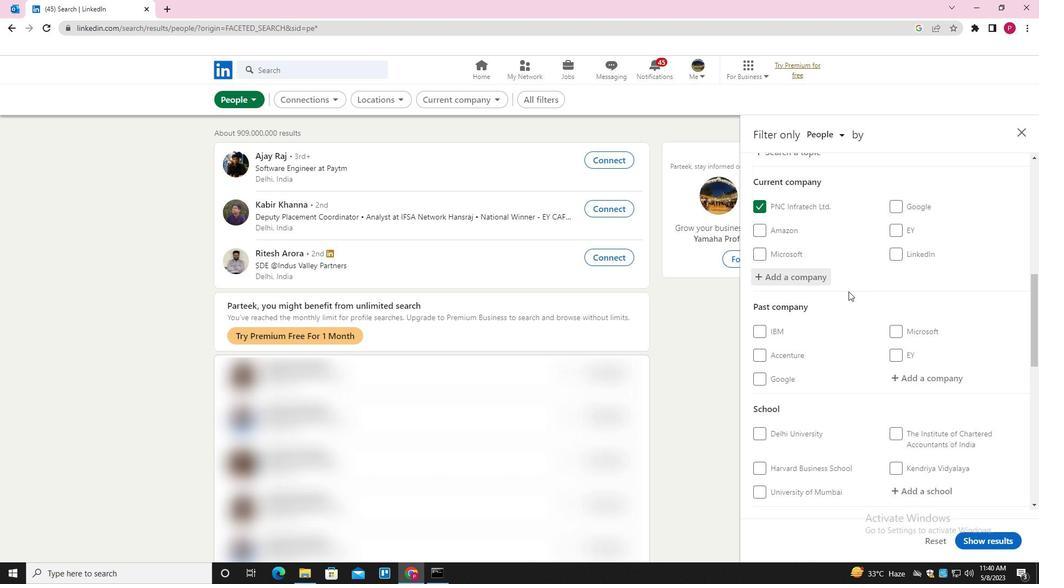 
Action: Mouse moved to (850, 291)
Screenshot: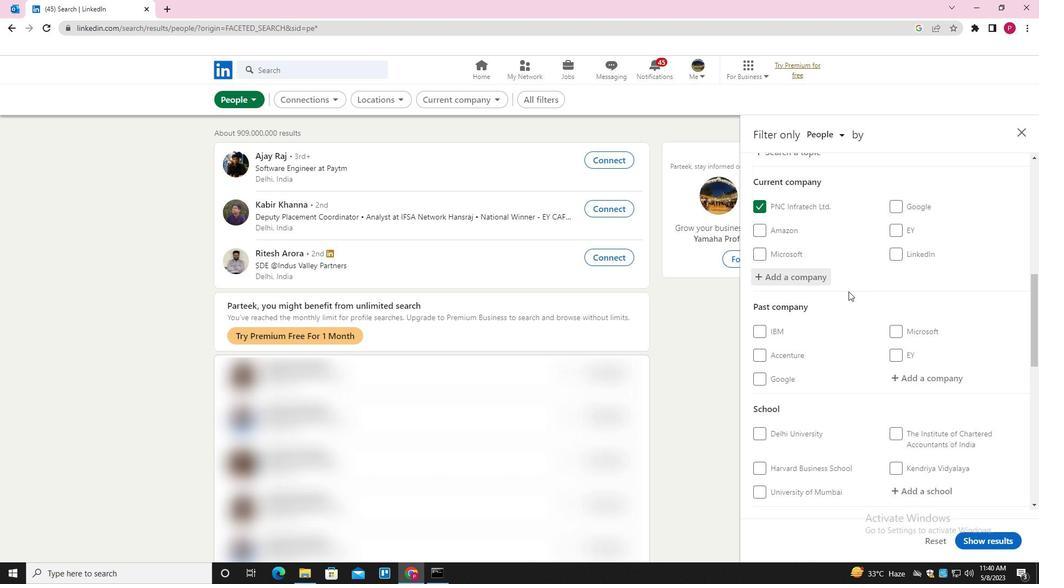 
Action: Mouse scrolled (850, 291) with delta (0, 0)
Screenshot: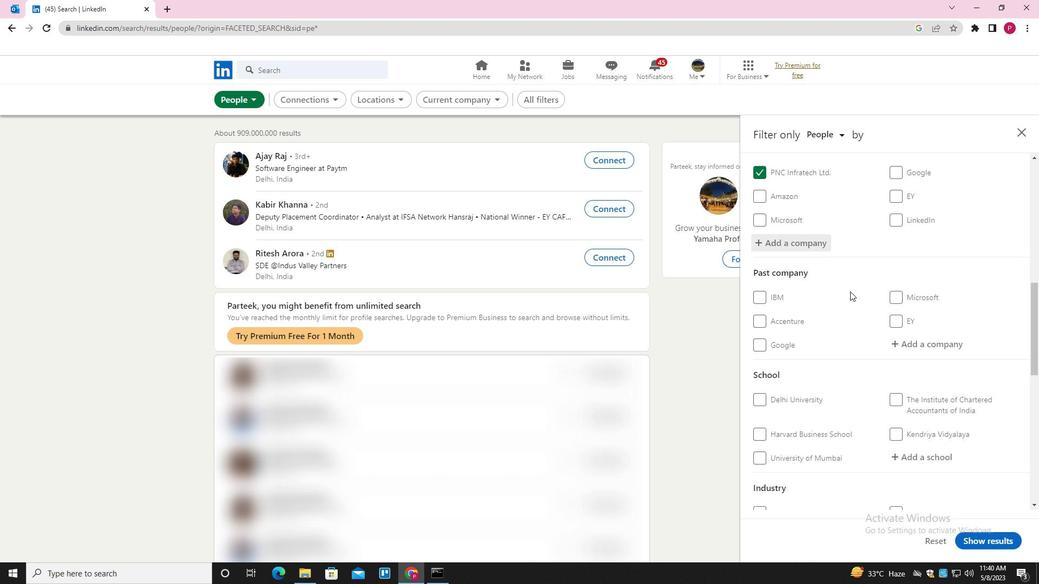 
Action: Mouse moved to (851, 291)
Screenshot: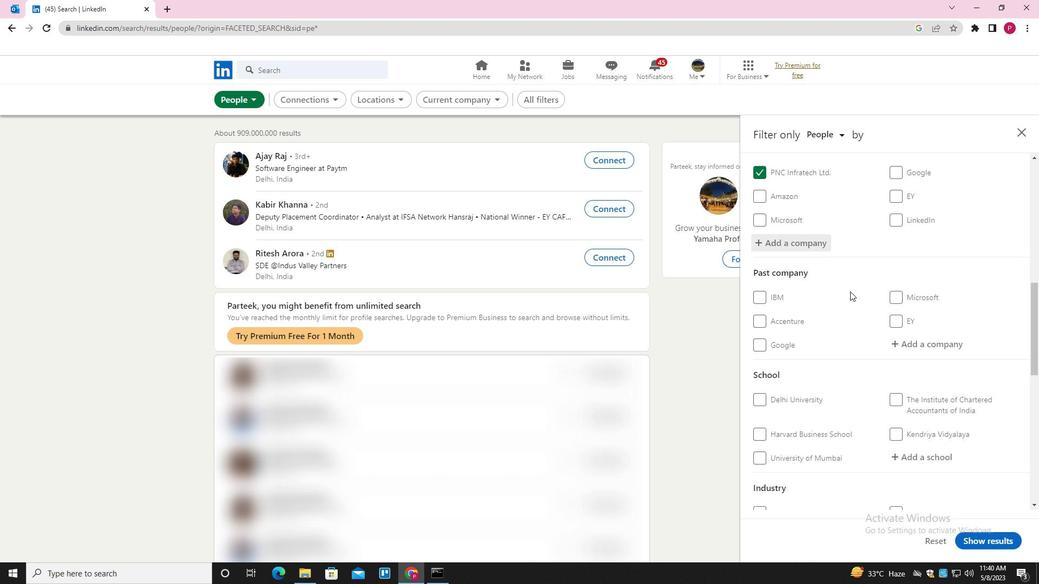 
Action: Mouse scrolled (851, 291) with delta (0, 0)
Screenshot: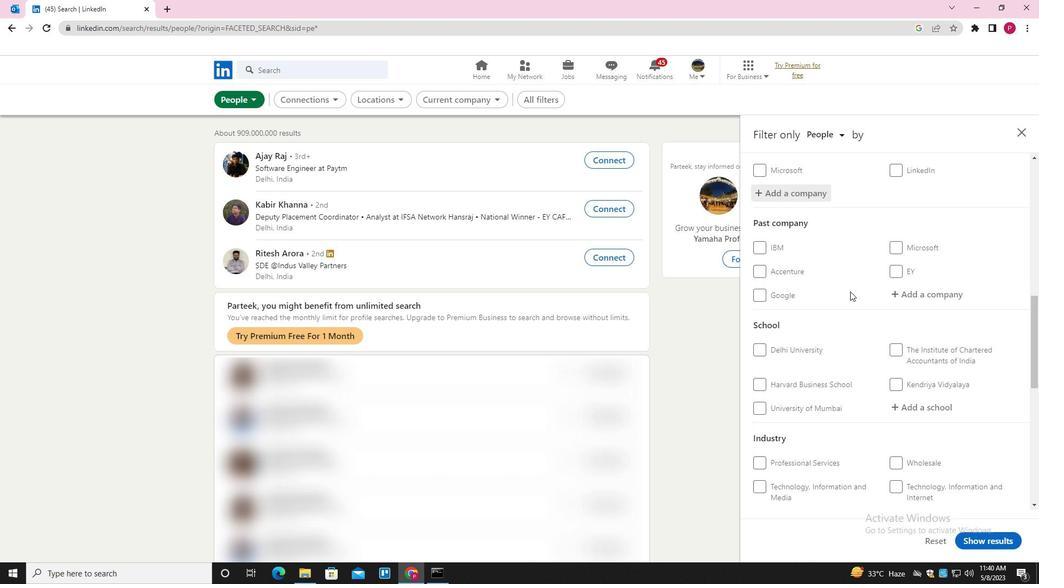 
Action: Mouse scrolled (851, 291) with delta (0, 0)
Screenshot: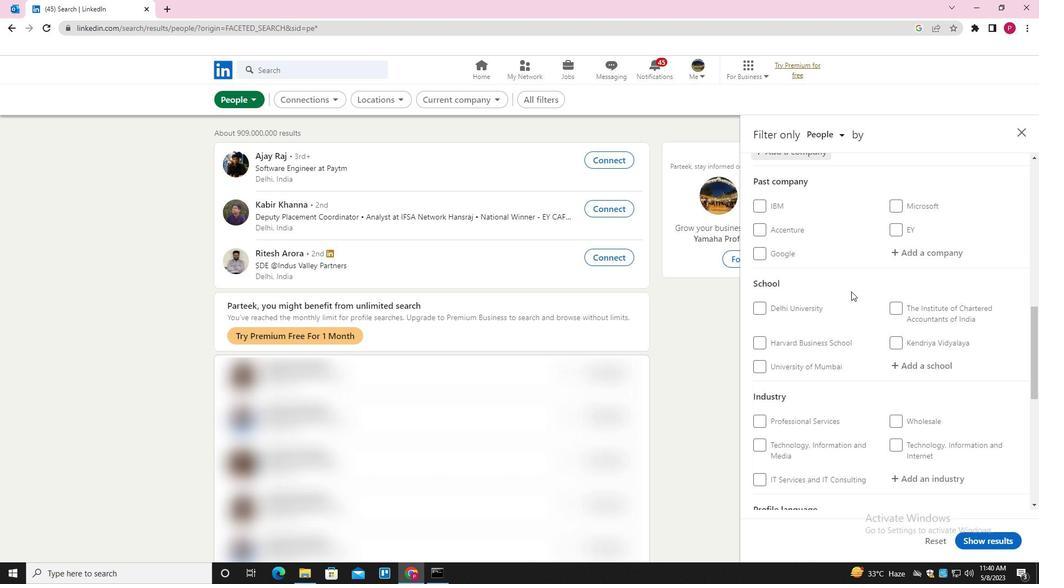 
Action: Mouse moved to (919, 220)
Screenshot: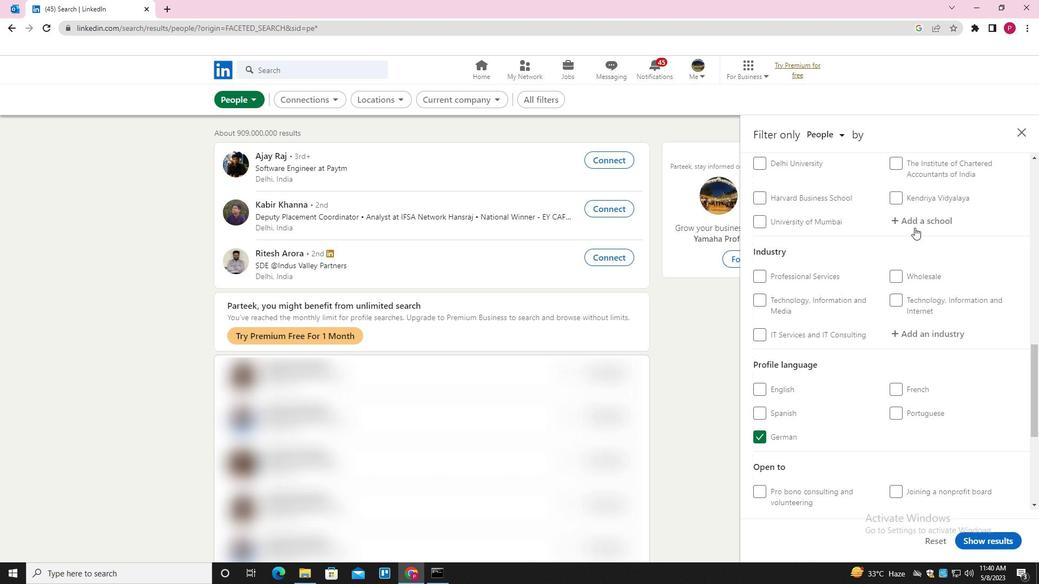 
Action: Mouse pressed left at (919, 220)
Screenshot: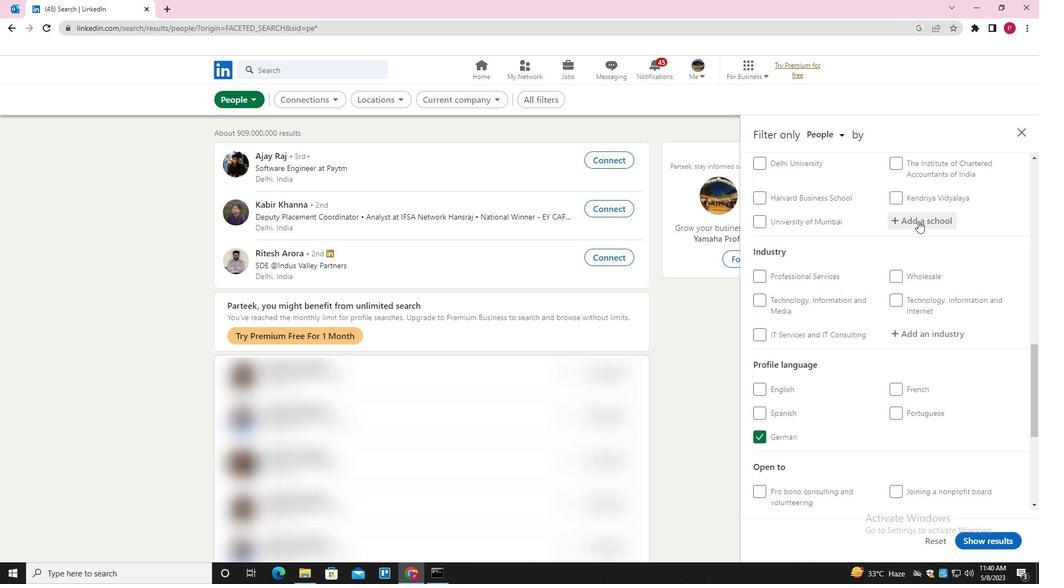 
Action: Mouse moved to (919, 222)
Screenshot: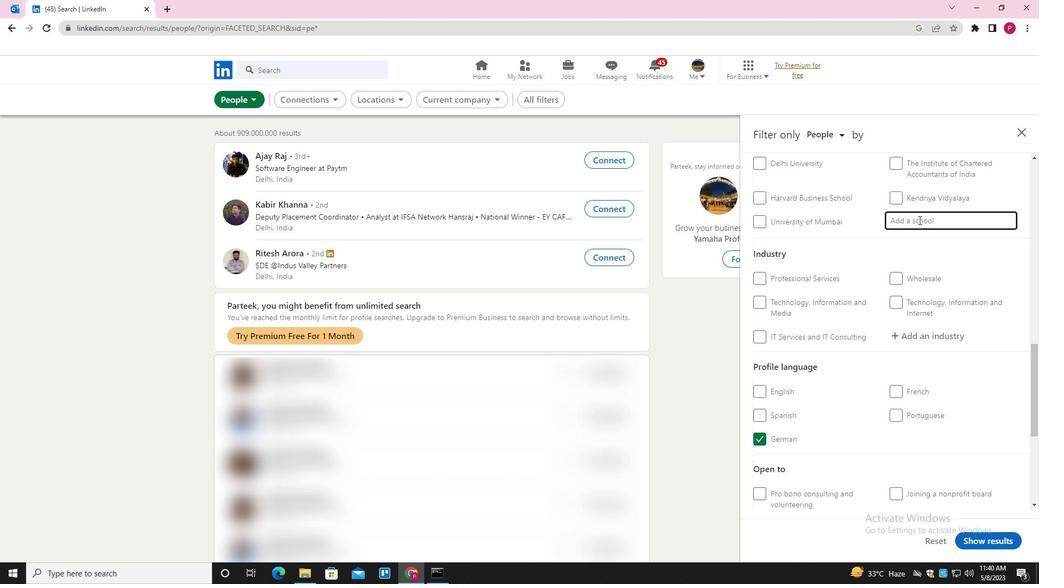 
Action: Key pressed <Key.shift><Key.shift><Key.shift><Key.shift><Key.shift><Key.shift><Key.shift><Key.shift><Key.shift><Key.shift><Key.shift>TATA<Key.space><Key.shift>STRIVE<Key.down><Key.enter>
Screenshot: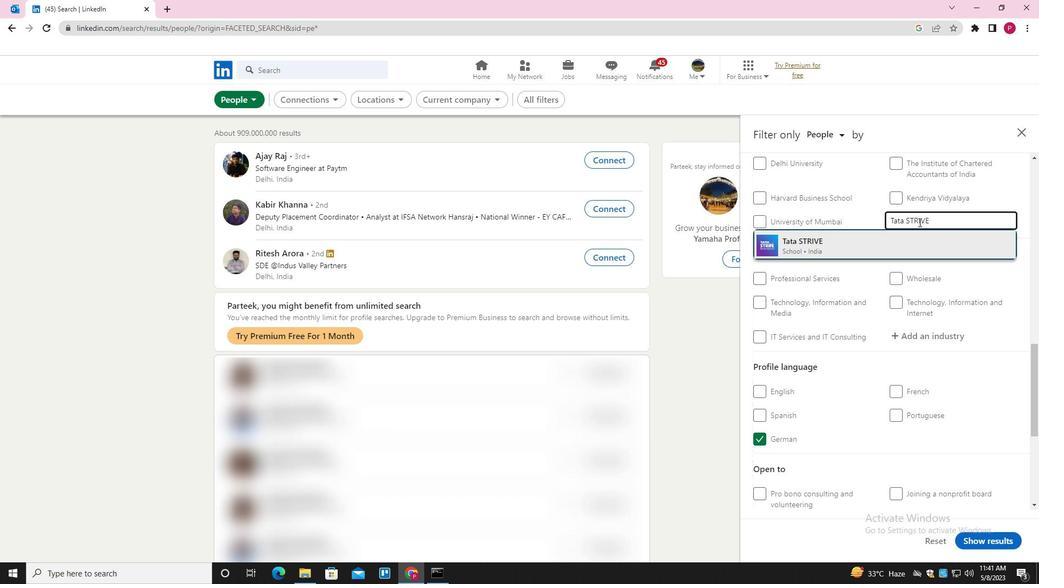
Action: Mouse moved to (879, 299)
Screenshot: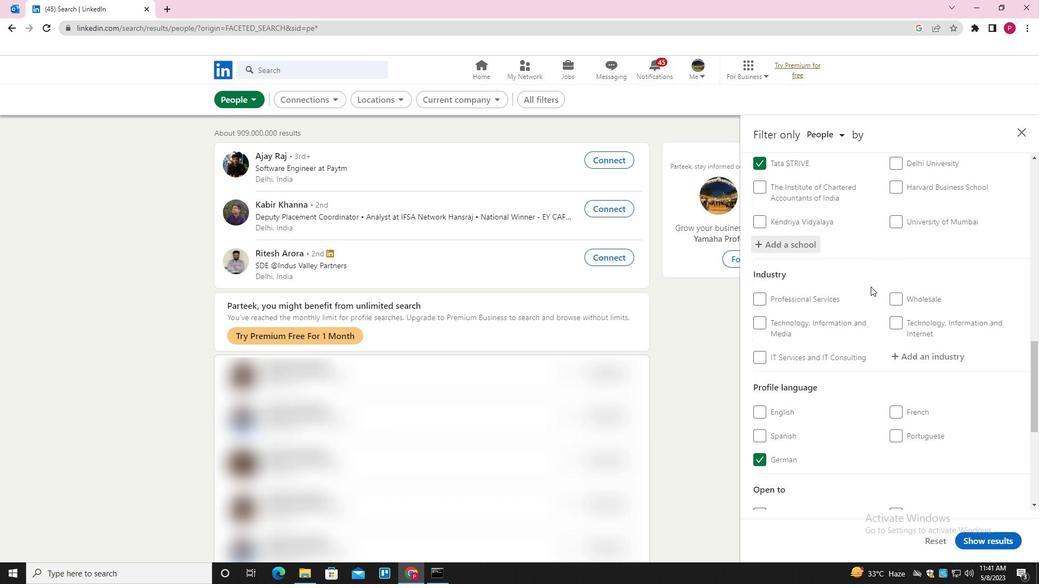 
Action: Mouse scrolled (879, 299) with delta (0, 0)
Screenshot: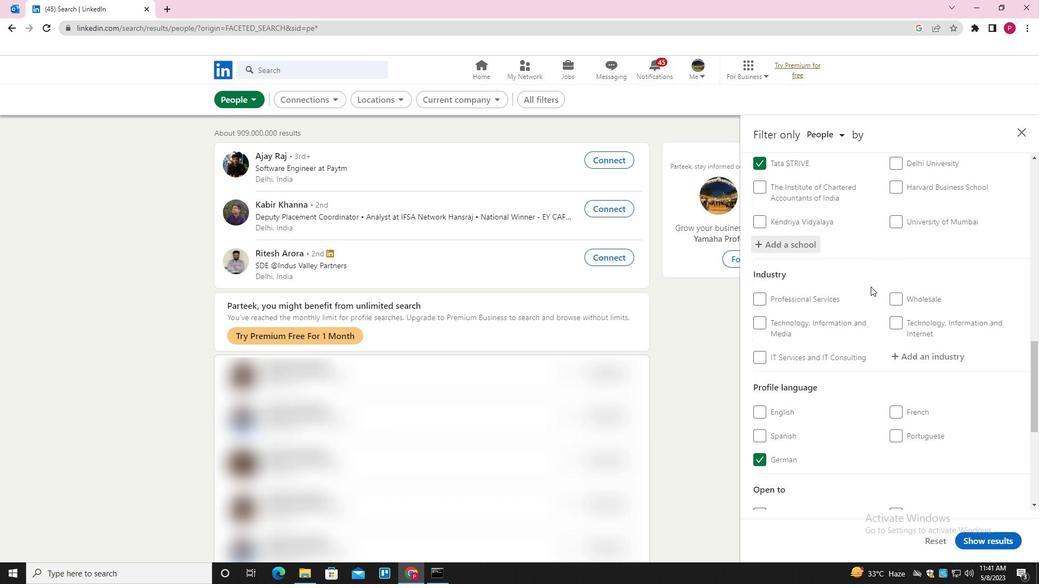 
Action: Mouse moved to (940, 301)
Screenshot: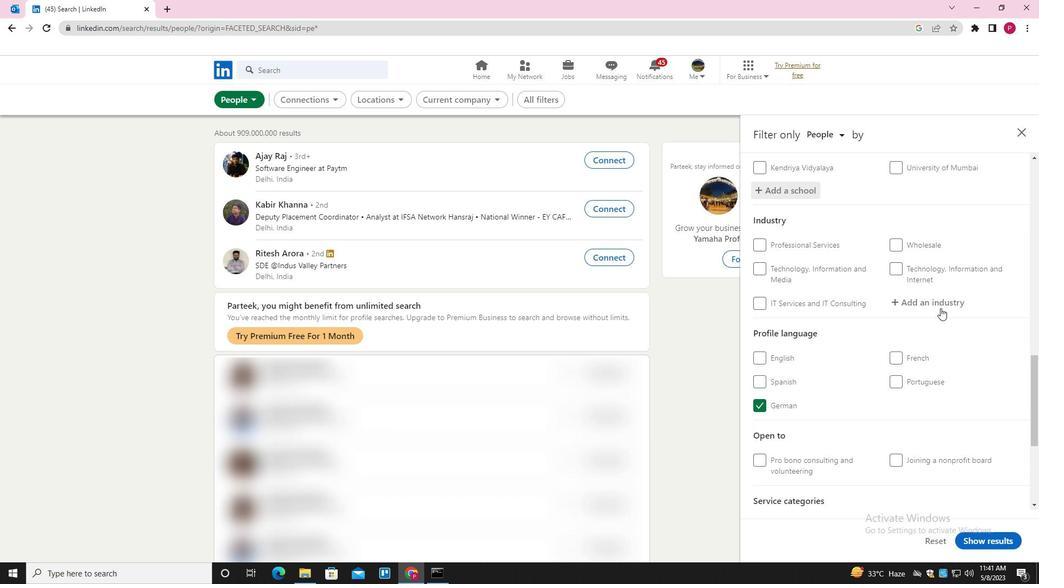 
Action: Mouse pressed left at (940, 301)
Screenshot: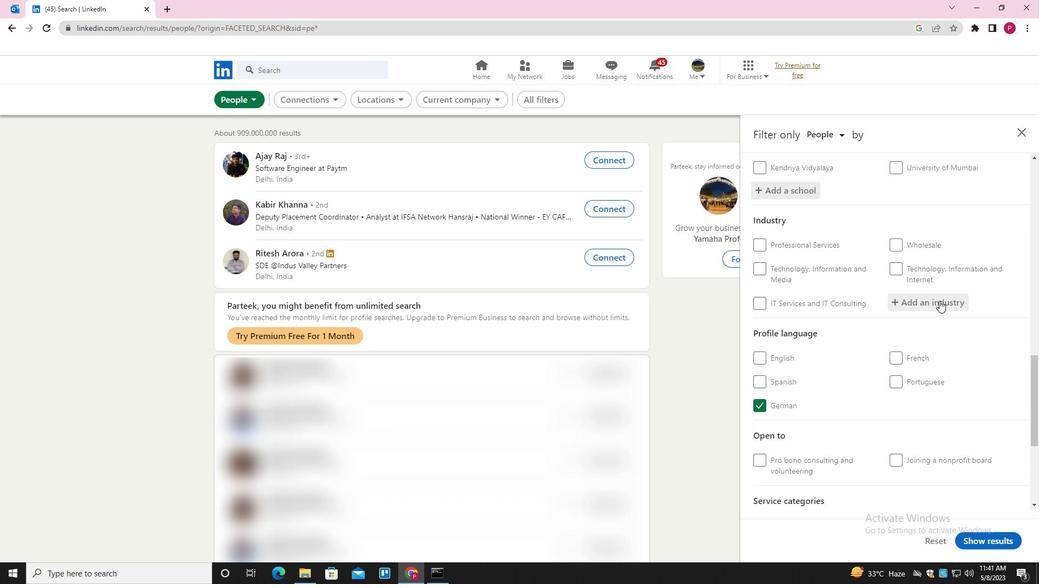
Action: Key pressed <Key.shift><Key.shift><Key.shift><Key.shift><Key.shift><Key.shift><Key.shift><Key.shift><Key.shift><Key.shift><Key.shift>RETAIL<Key.space><Key.shift>ART<Key.space><Key.shift><Key.shift><Key.shift>DEALERS<Key.down><Key.enter>
Screenshot: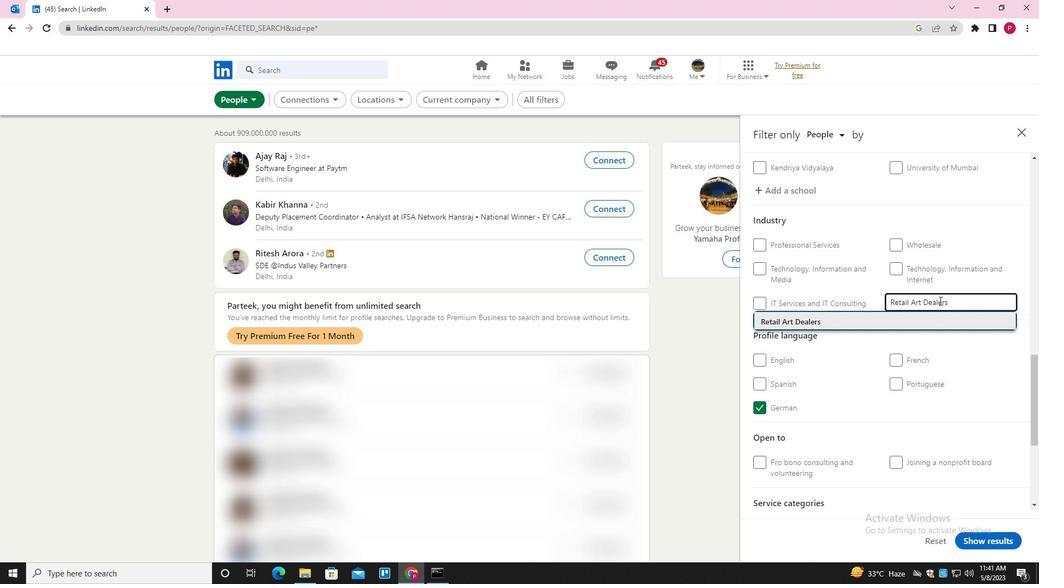 
Action: Mouse moved to (937, 318)
Screenshot: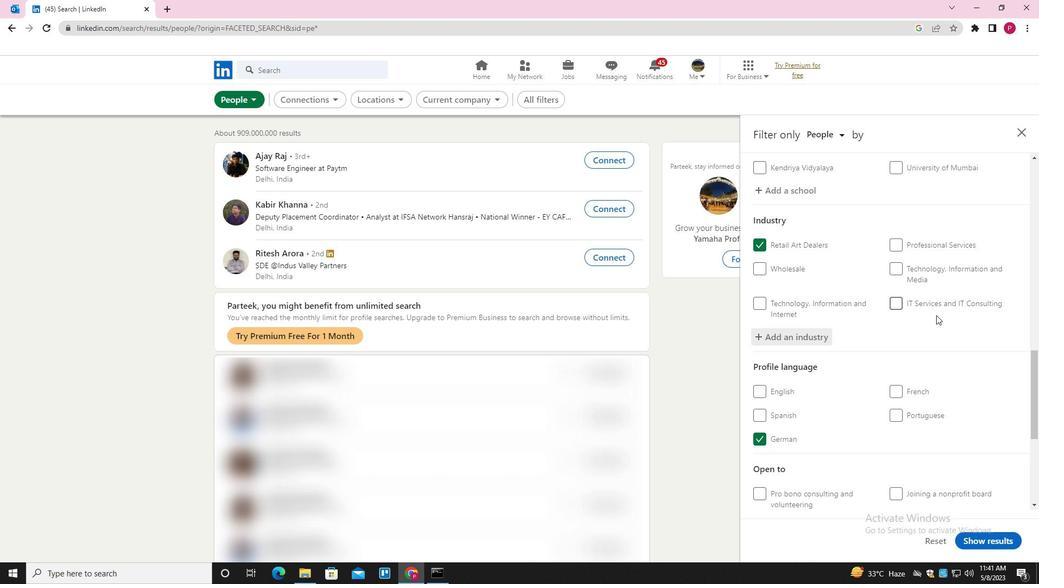 
Action: Mouse scrolled (937, 318) with delta (0, 0)
Screenshot: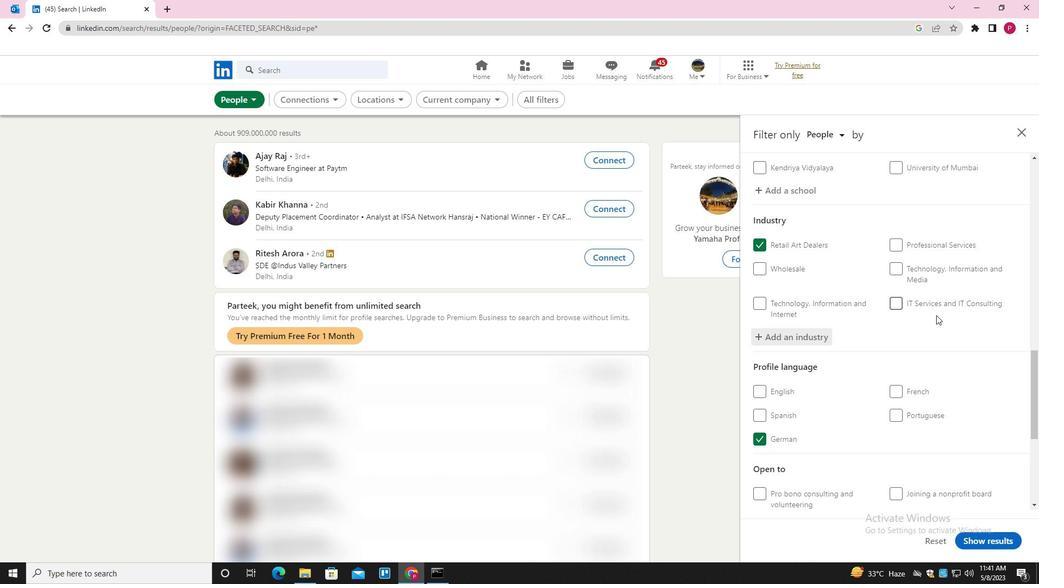 
Action: Mouse moved to (937, 320)
Screenshot: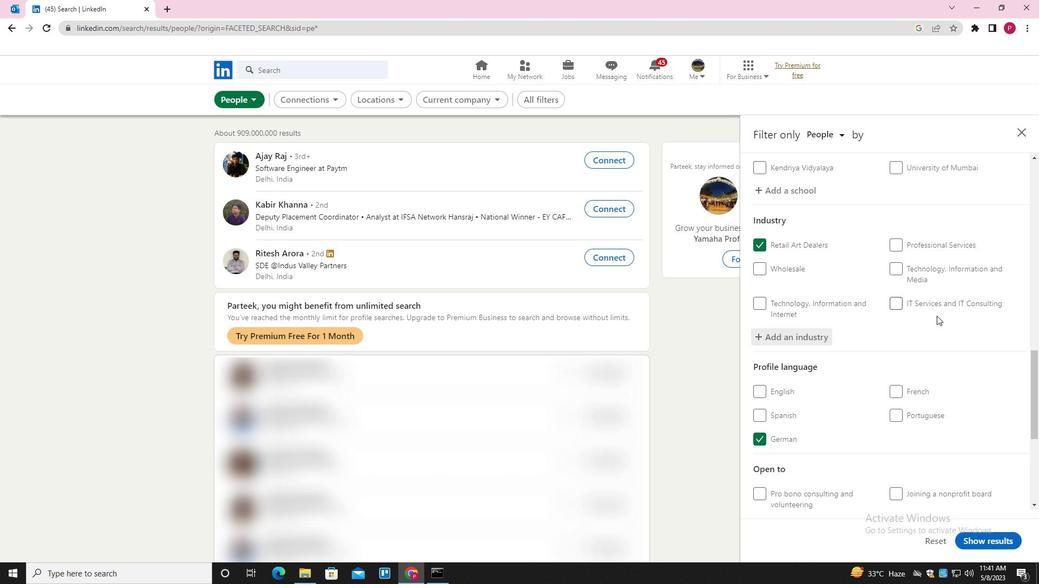 
Action: Mouse scrolled (937, 319) with delta (0, 0)
Screenshot: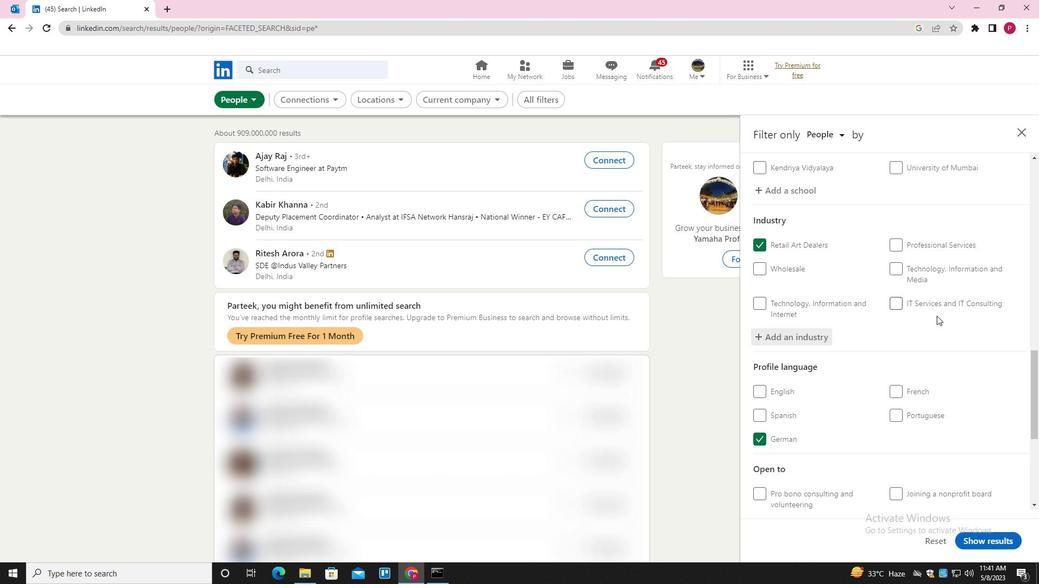 
Action: Mouse scrolled (937, 319) with delta (0, 0)
Screenshot: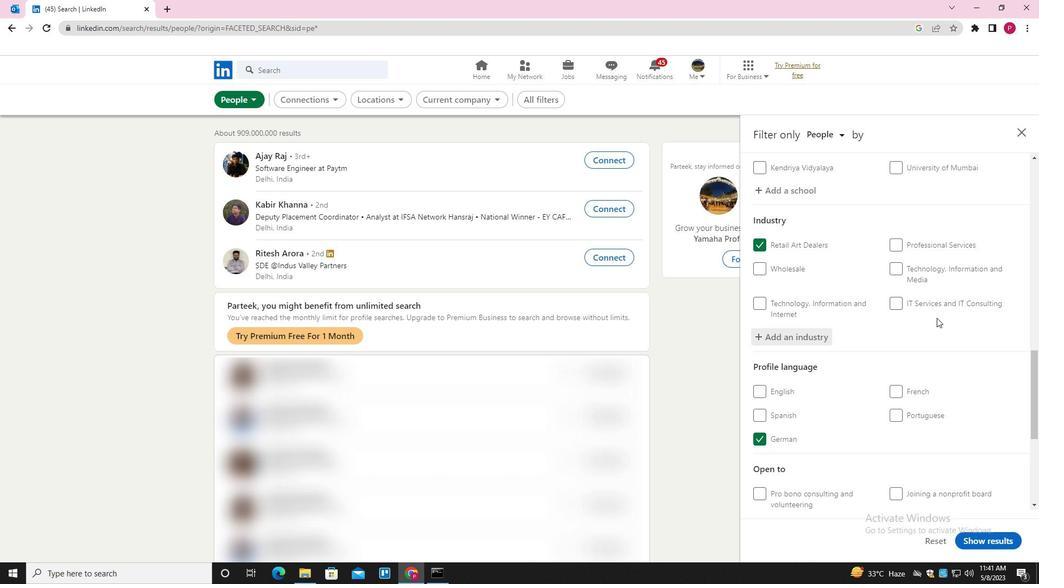 
Action: Mouse scrolled (937, 319) with delta (0, 0)
Screenshot: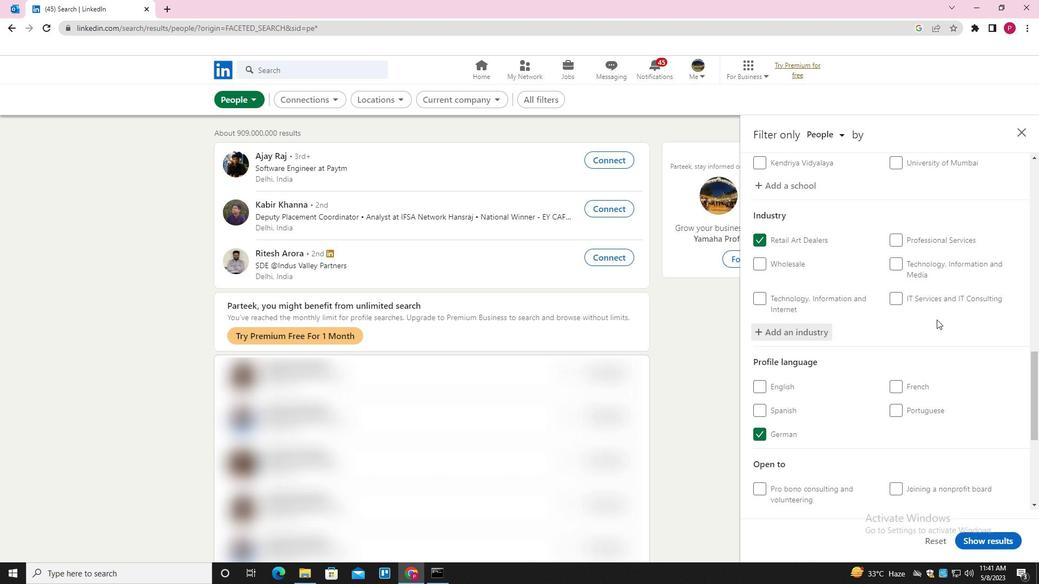 
Action: Mouse scrolled (937, 319) with delta (0, 0)
Screenshot: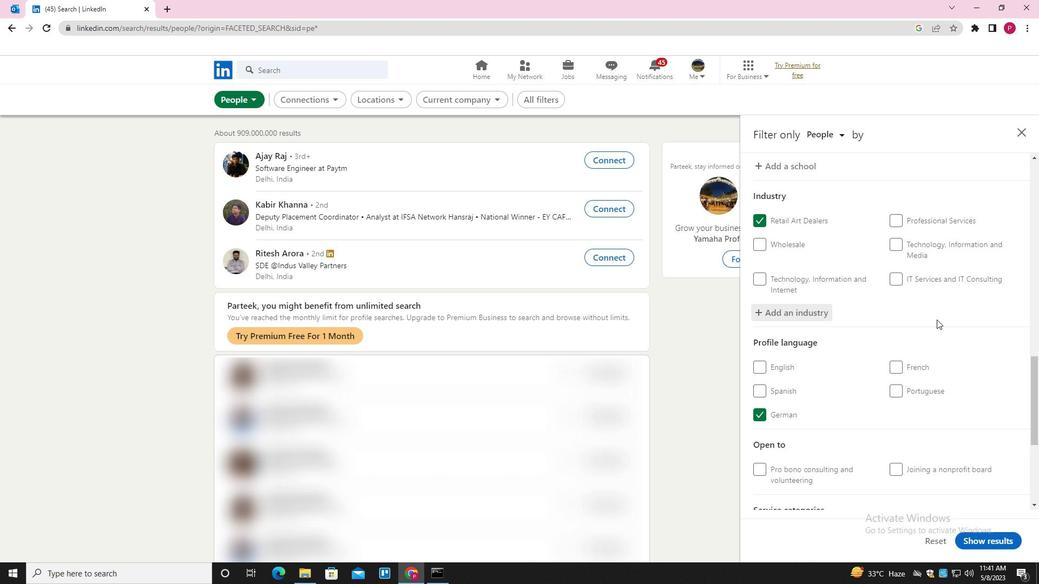 
Action: Mouse moved to (937, 358)
Screenshot: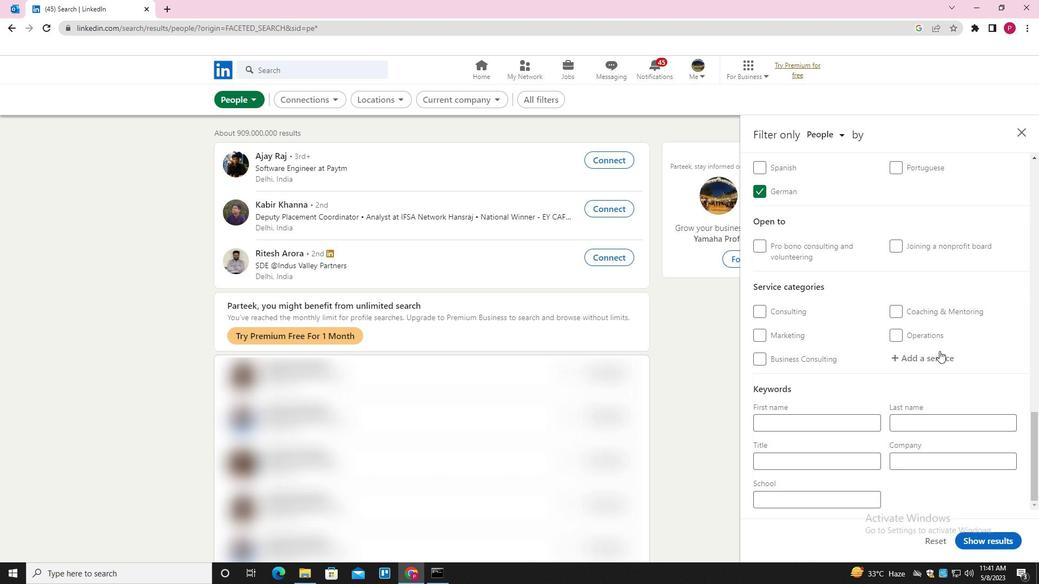 
Action: Mouse pressed left at (937, 358)
Screenshot: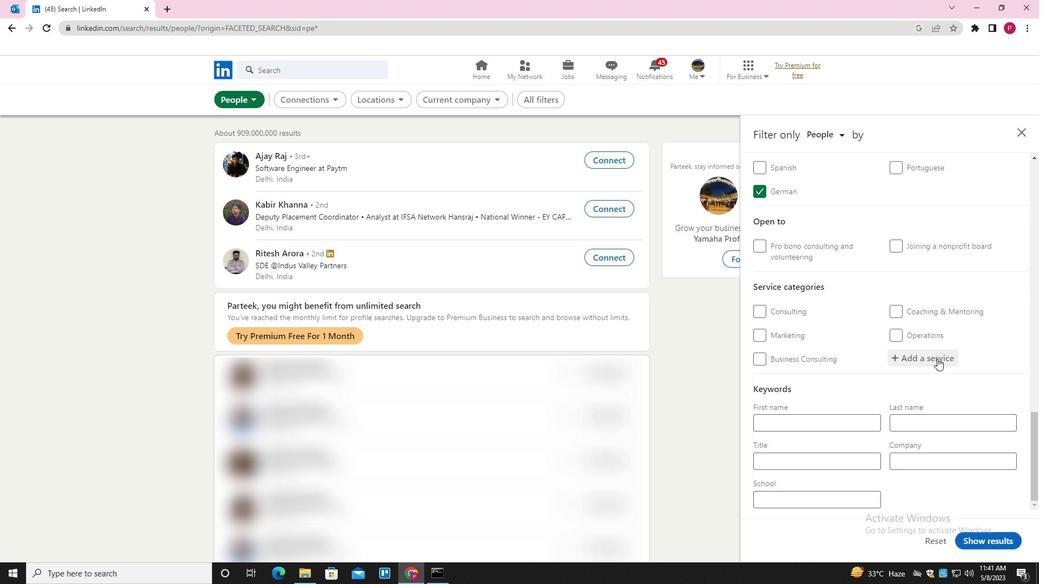 
Action: Key pressed <Key.shift><Key.shift><Key.shift><Key.shift><Key.shift><Key.shift>LIFE<Key.space><Key.shift>INSURANCE<Key.down><Key.enter>
Screenshot: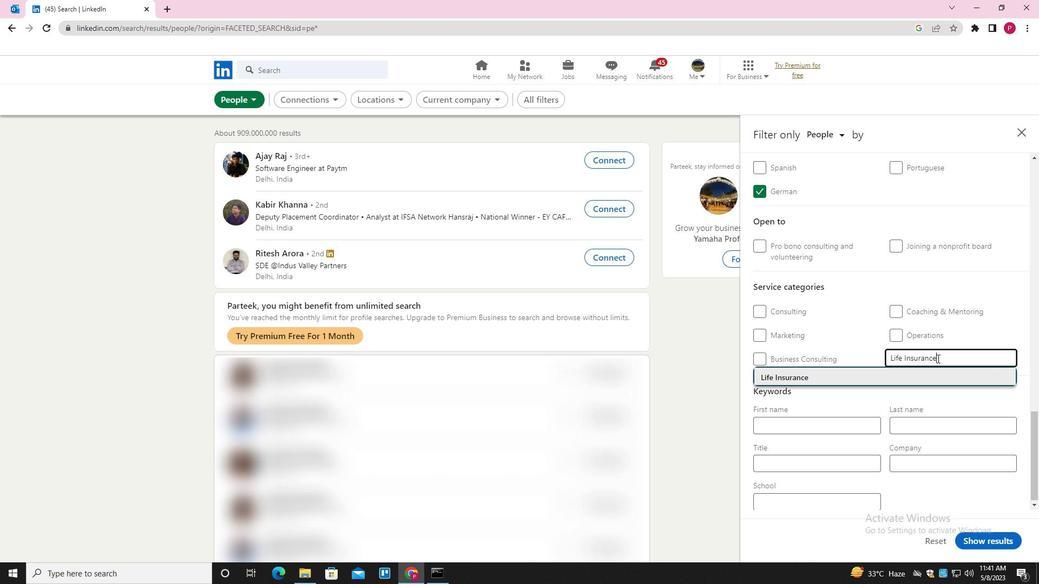 
Action: Mouse moved to (879, 442)
Screenshot: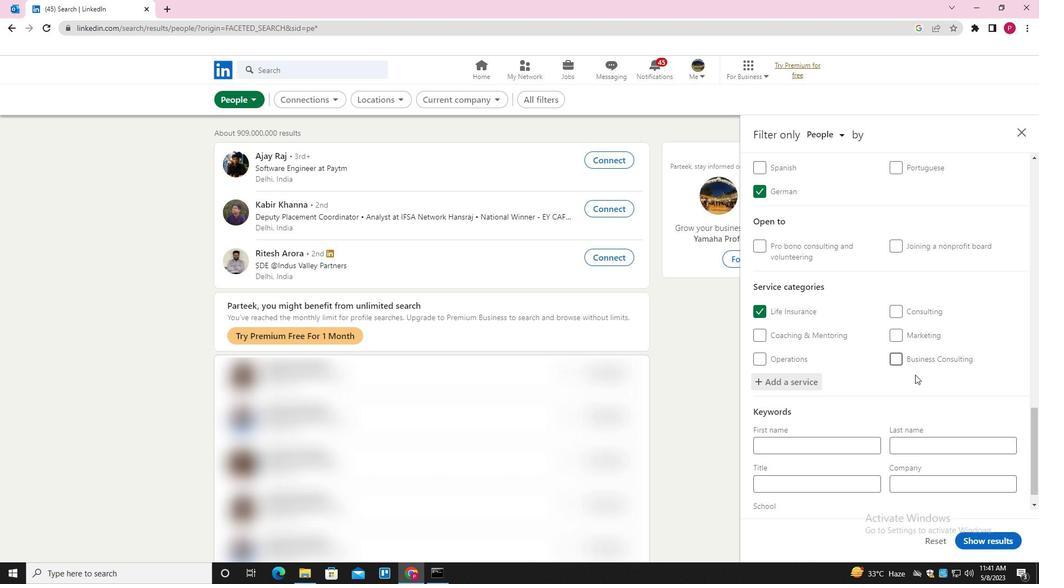
Action: Mouse scrolled (879, 441) with delta (0, 0)
Screenshot: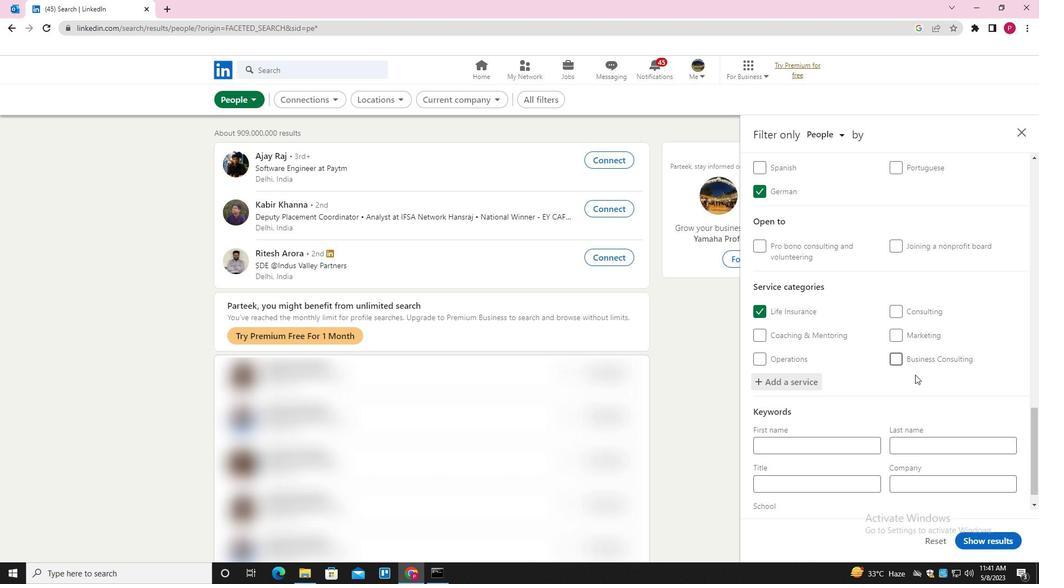 
Action: Mouse moved to (875, 446)
Screenshot: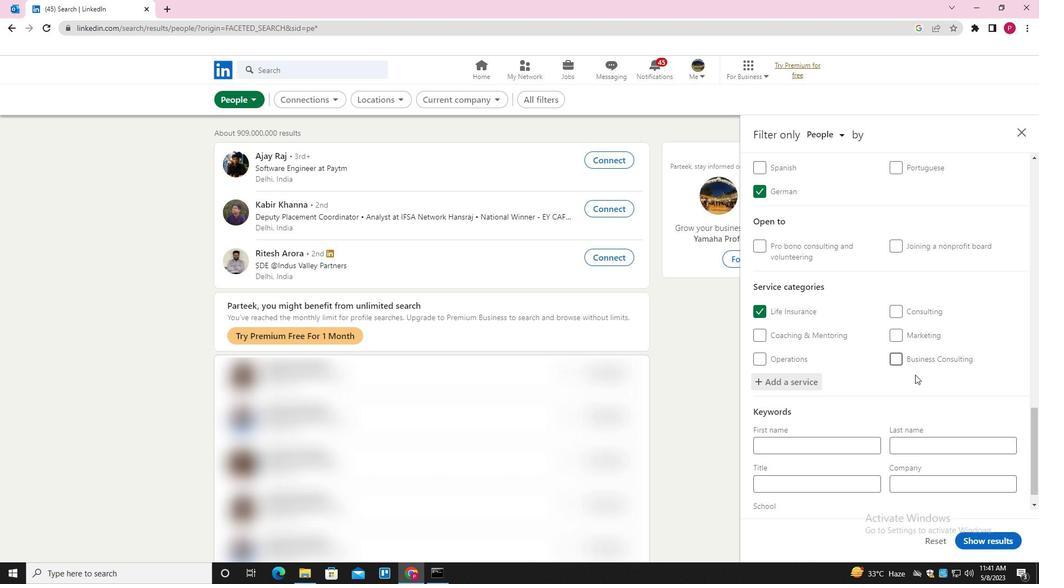 
Action: Mouse scrolled (875, 446) with delta (0, 0)
Screenshot: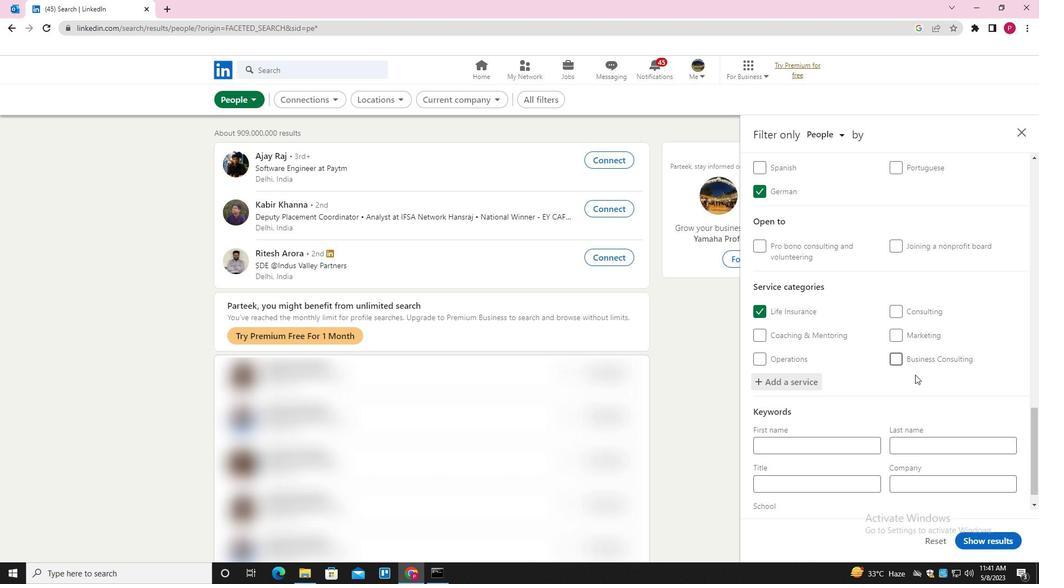 
Action: Mouse moved to (871, 449)
Screenshot: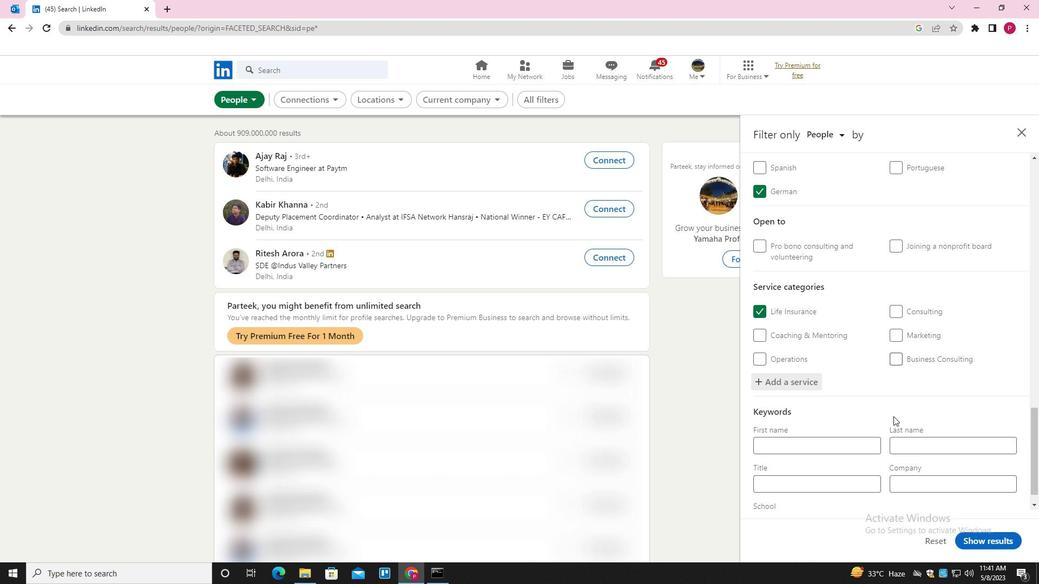 
Action: Mouse scrolled (871, 448) with delta (0, 0)
Screenshot: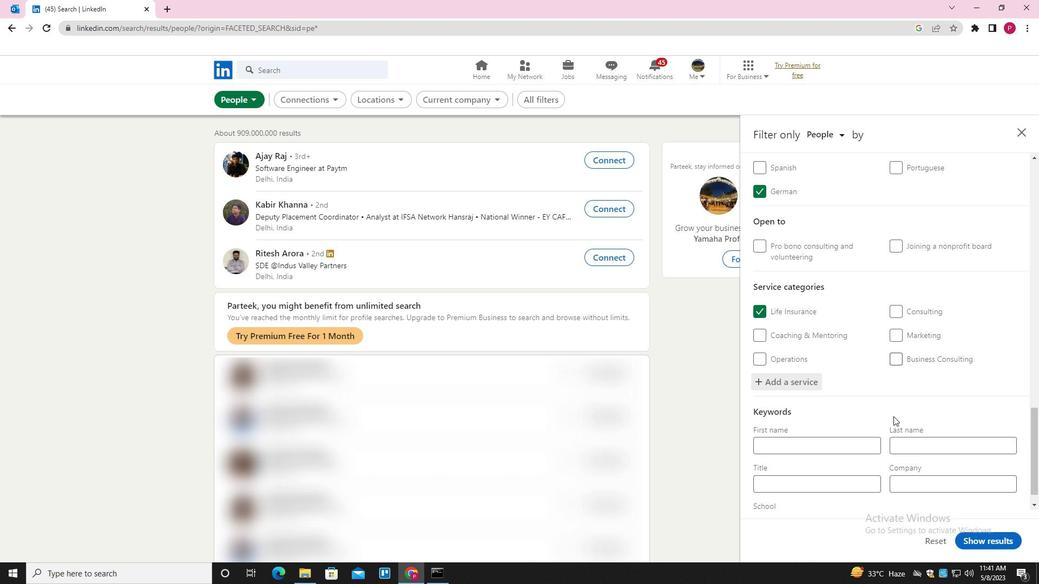 
Action: Mouse moved to (861, 455)
Screenshot: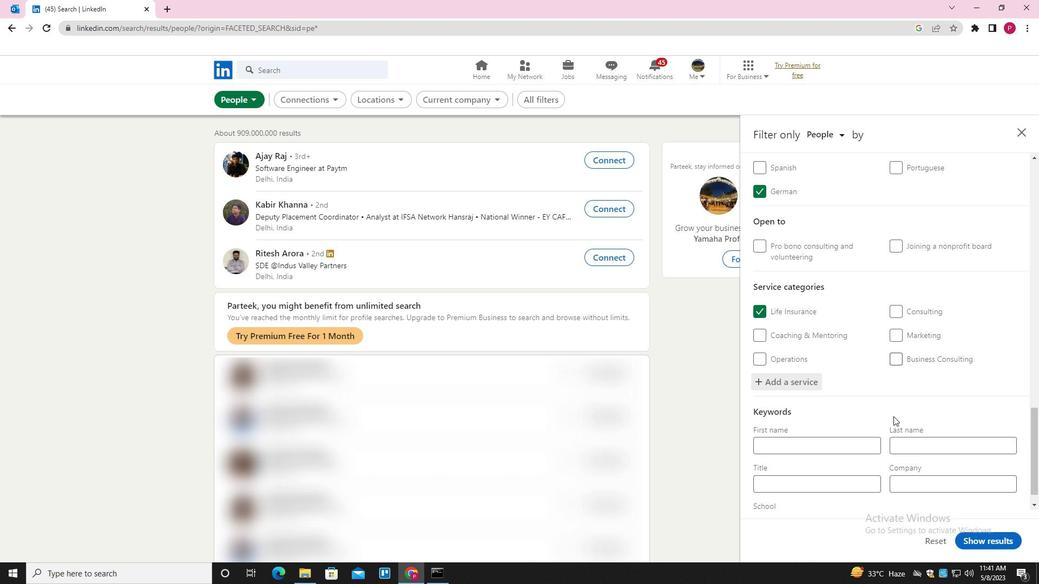 
Action: Mouse scrolled (861, 454) with delta (0, 0)
Screenshot: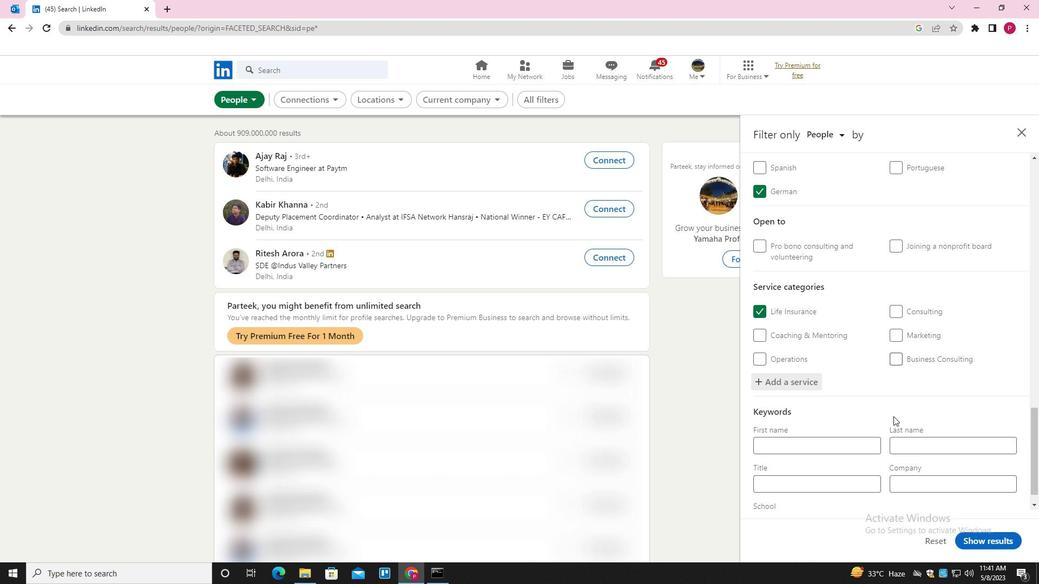 
Action: Mouse moved to (790, 457)
Screenshot: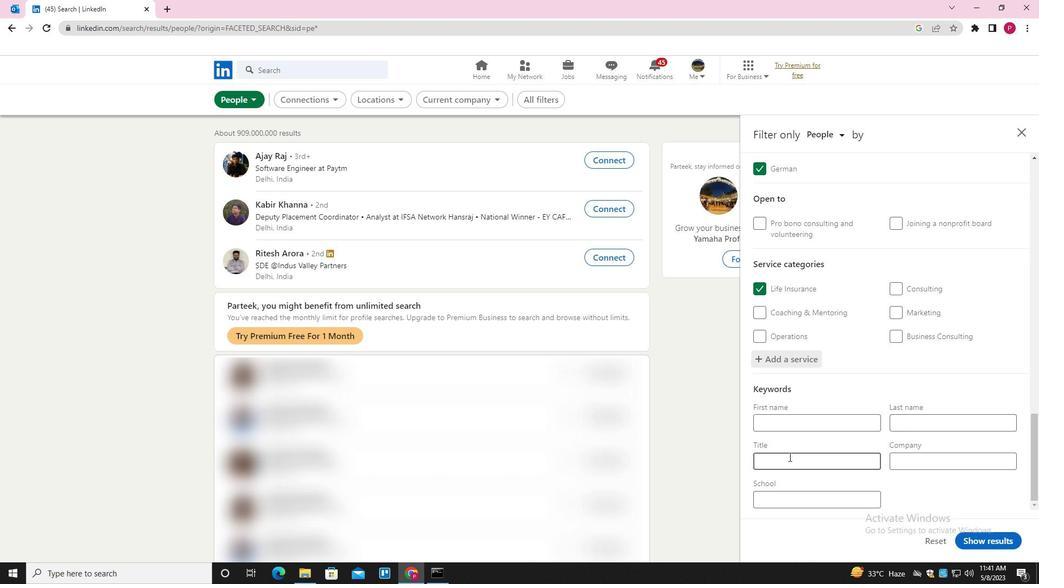 
Action: Mouse pressed left at (790, 457)
Screenshot: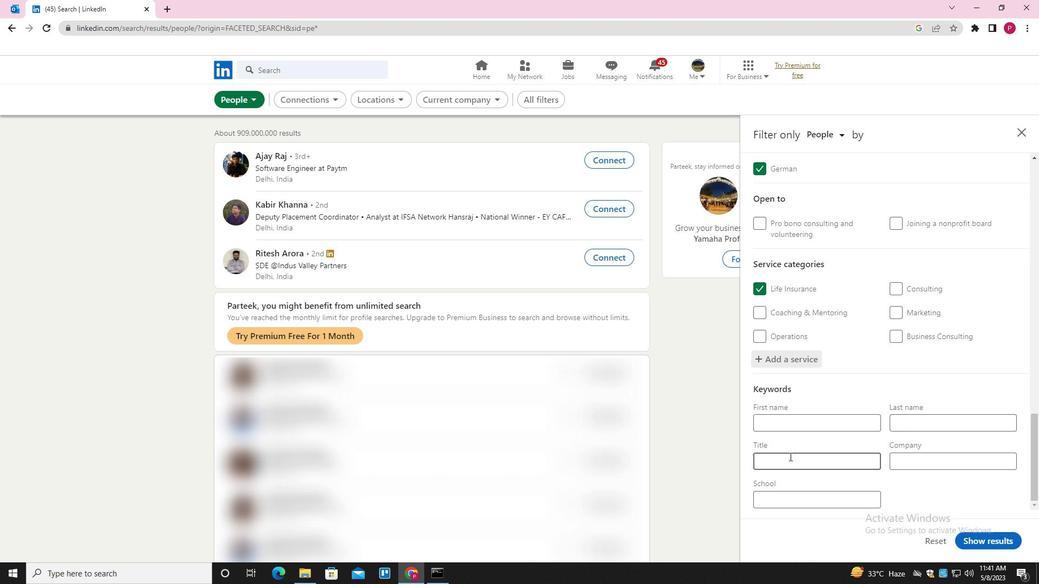 
Action: Mouse moved to (794, 453)
Screenshot: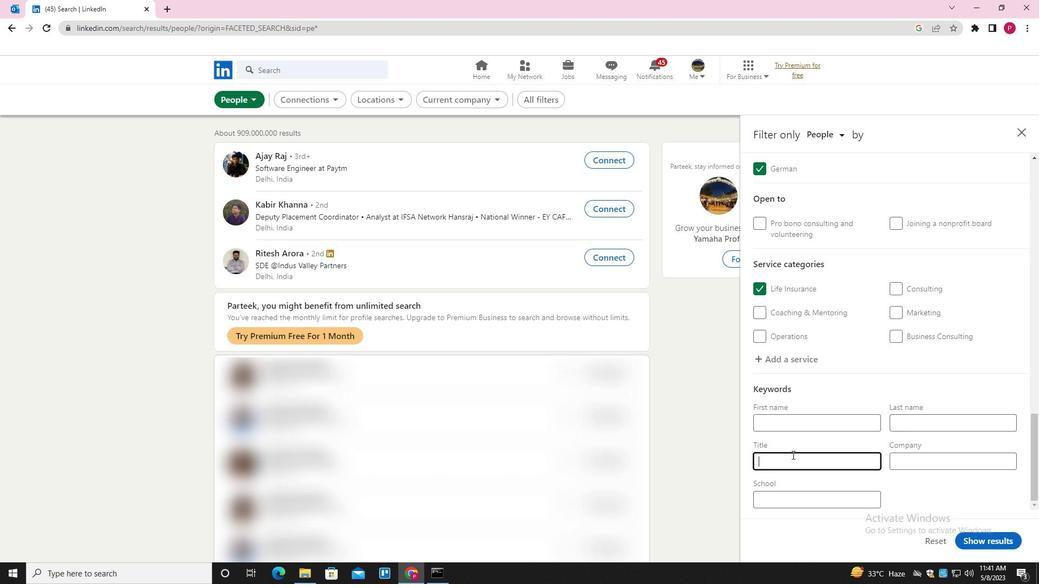 
Action: Key pressed <Key.shift><Key.shift><Key.shift><Key.shift><Key.shift><Key.shift><Key.shift><Key.shift><Key.shift><Key.shift><Key.shift><Key.shift><Key.shift><Key.shift><Key.shift><Key.shift><Key.shift><Key.shift>BARISTA
Screenshot: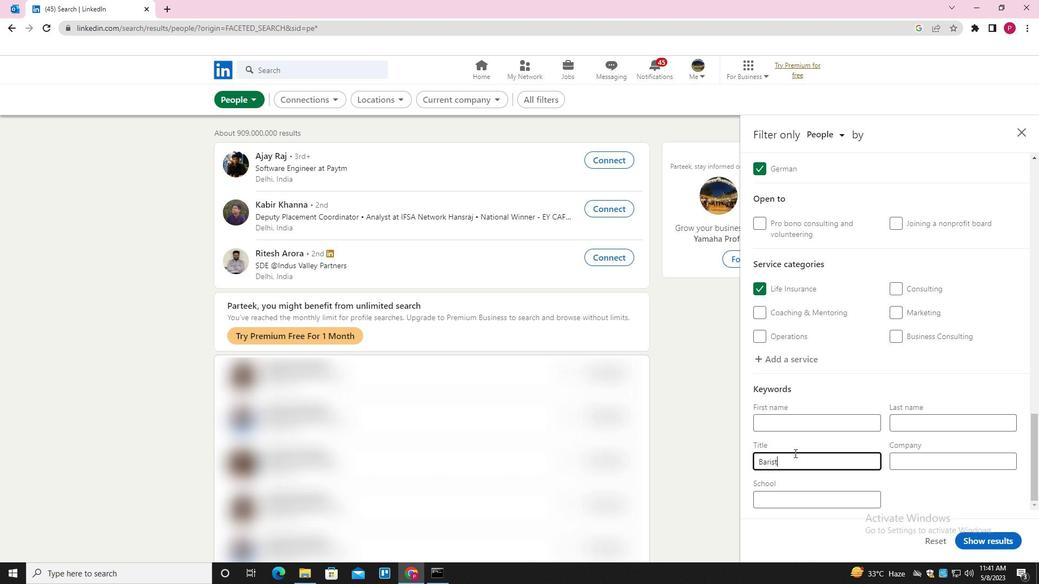 
Action: Mouse moved to (966, 539)
Screenshot: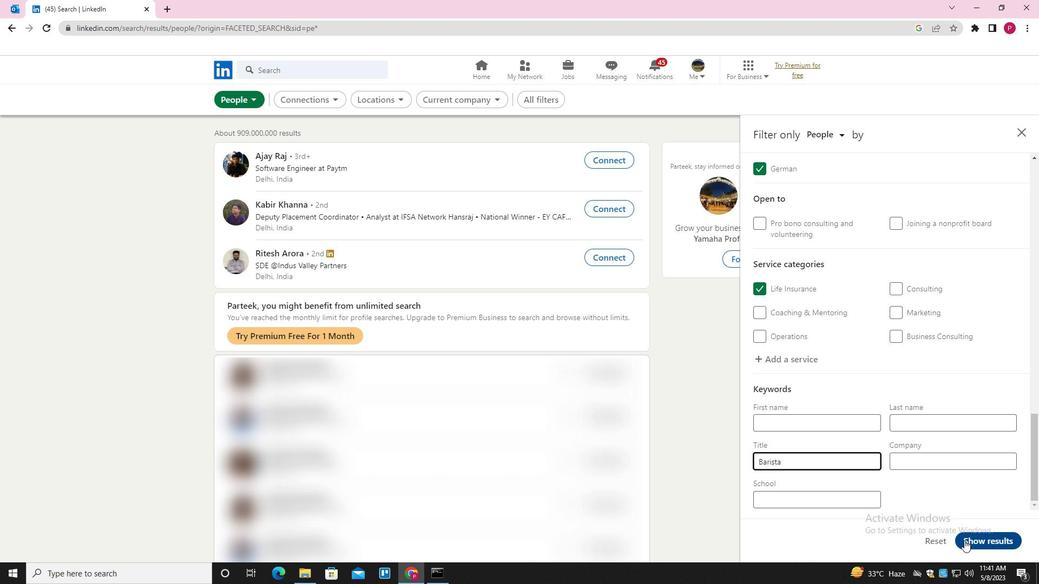 
Action: Mouse pressed left at (966, 539)
Screenshot: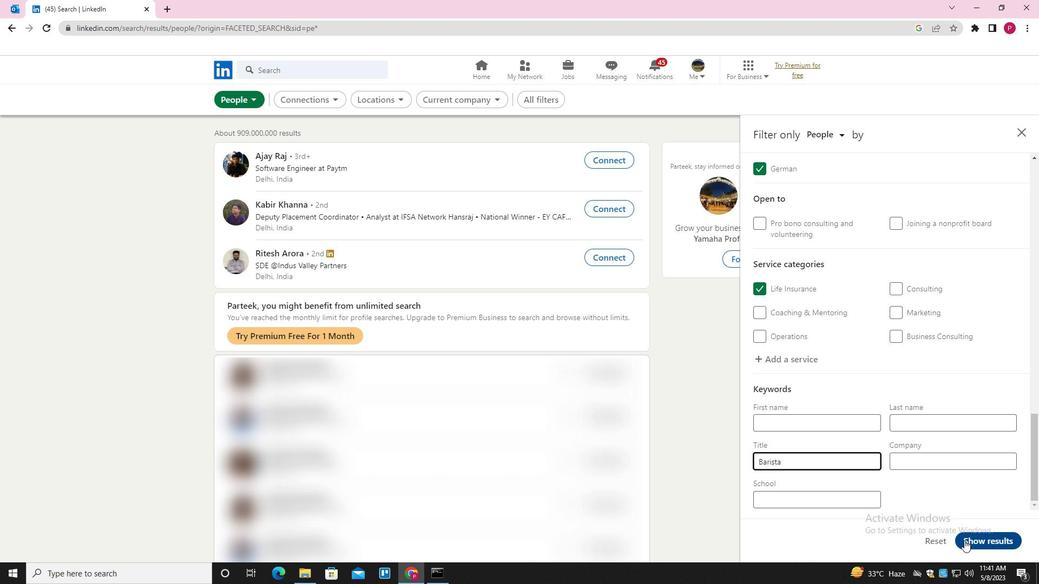 
Action: Mouse moved to (460, 289)
Screenshot: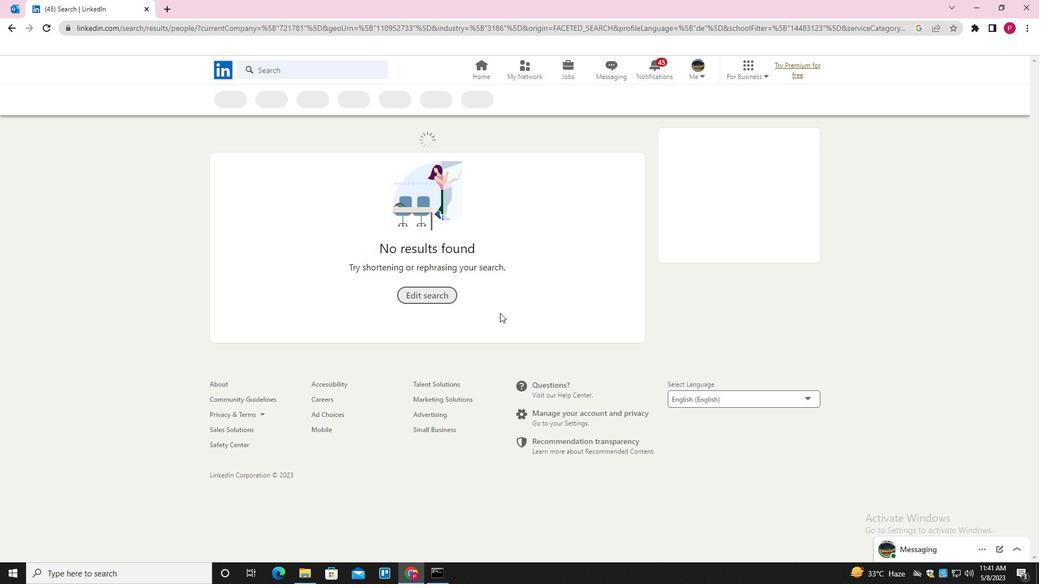 
